 Task: Create a script that outputs dates and numbers formatted based on the current locale.
Action: Mouse pressed left at (320, 276)
Screenshot: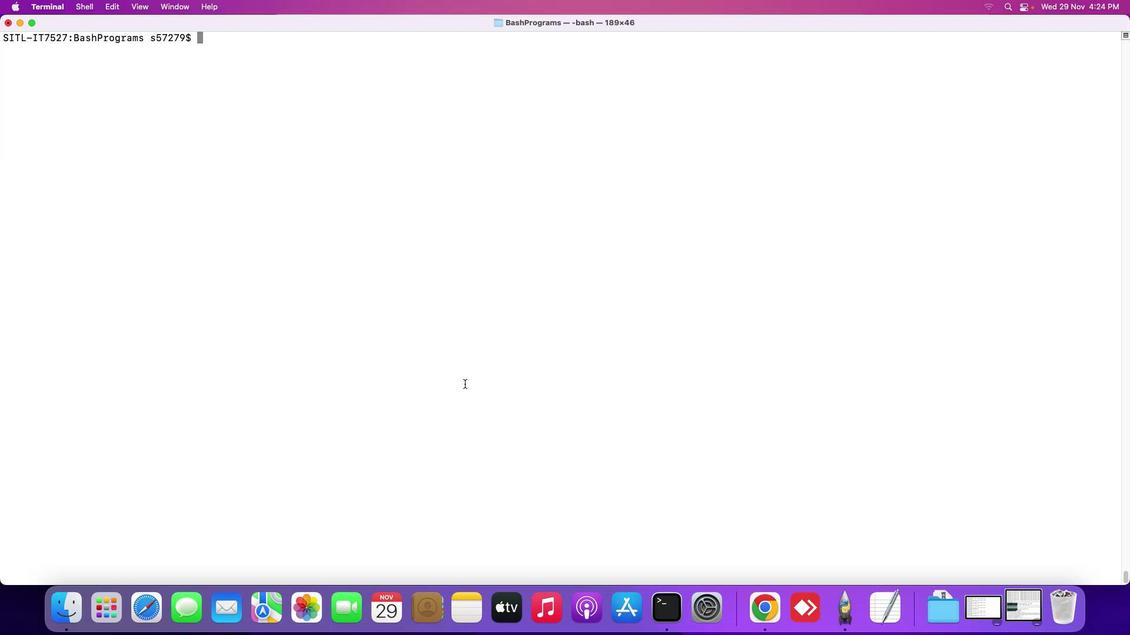 
Action: Key pressed 't''o''u''c''h'Key.spaceKey.shift_r'D''e''m''o'Key.shift_r'F''o''r''m''a''t''1''.''s''h'Key.enter'v''i'Key.spaceKey.shift_r'D''e''m''o'Key.shift_r'F''o''r''m''a''t''1''.''s''h'Key.enter'i'Key.shift_r'#'Key.spaceKey.shift_r'!'Key.backspaceKey.backspaceKey.shift_r'!''/''b''i''n''/''b''a''s''h'Key.enterKey.enterKey.shift_r'#'Key.spaceKey.shift_r'F''u''n''c''t''i''o''n'Key.space't''o'Key.space'f''o''r''m''a''t'Key.space'a''n''d'Key.space'p''r''i''n''t'Key.space'a'Key.space'd''a''t''e'Key.enter'p''r''i''n''t'Key.spaceKey.backspaceKey.shift_r'_''f''o''r''m''a''t''t''e''d'Key.shift_r'_''d''a''t''e'Key.shift_r'('')'Key.spaceKey.shift_r'{'Key.enterKey.tab'l''o''c''a''l'Key.space'd''a''t''e'Key.shift_r'_''f''o''r''m''a''t''='Key.shift_r'"''%''x'Key.spaceKey.shift_r'%''X'Key.spaceKey.shift_r'#'Key.spaceKey.shift_r'A''d''j''u''s''t'Key.space't''h''e'Key.space'f''o''r''m''a''t'Key.space'b''a''s''e''d'Key.space'o''n'Key.space'y''o''u''r'Key.space'p''r''e''f''e''r''e''n''c''e'Key.enterKey.tab'l''o''c''a''l'Key.space'f''o''r''m''a''t''t''e''d'Key.shift_r'_''d''a''t''e''='Key.shift_r'$'Key.shift_r'('Key.shift_r'L''C'Key.shift_r'_''T''I''M''E''='Key.shift_r'$''1'Key.space'd''a''t''e'Key.spaceKey.shift_r'+'Key.shift_r'"''$''d''a''t''e'Key.shift_r'_''f''o''r''m''a''t'Key.shift_r'"'Key.shift_r')'Key.enterKey.tab'e''c''h''o'Key.spaceKey.shift_r'"''F''o''r''m''a''t''t''e''d'Key.space'd''a''t''e'Key.space'f''o''r'Key.space'l''o''c''a''l''e'Key.spaceKey.shift_r'$''1'Key.shift_r':'Key.spaceKey.shift_r'$''f''o''r''m''a''t''t''e''d'Key.shift_r'_''d''a''t''e'Key.shift_r'"'Key.enterKey.shift_r'}'Key.enterKey.enterKey.shift_r'#'Key.spaceKey.shift_r'F''u''n''c''t''i''o''n'Key.space't''o'Key.space'f''o''r''m''a''t''e'Key.backspaceKey.space'a''n''d'Key.space'p''r''i''n''t'Key.space'a'Key.space'm'Key.backspace'n''u''m''b''e''r'Key.enter'p''r''i''n''t'Key.spaceKey.backspaceKey.shift_r'_''f''o''r''m''a''t''t''e''d'Key.shift_r'_''n''u''m''b''e''r'Key.shift_r'('')'Key.spaceKey.shift_r'{'Key.enterKey.tab'l''o''c''a''l'Key.space'n''u''m''b''e''r''=''1''2''3''4''5''6''7''.''8''9'Key.spaceKey.shift_r'#'Key.spaceKey.shift_r'R''e''p''l''a''c''e'Key.space'w''i''t''h'Key.space'y''o''u''r'Key.space'd''e''s''i''r''e''d'Key.space'n''u''m''b''e''r'Key.enterKey.tab'l''o''c''a''l'Key.space'f''o''r''m''a''t''t''e''d'Key.shift_r'_''n''u''m''b''e''r''='Key.shift_r'$'Key.shift_r'(''L''C'Key.shift_r'_''N'Key.shift_r'U''M''E''R''I''C''='Key.shift_r'$''1'Key.space'p''r''u''b'Key.backspaceKey.backspace'i''n''t''f'Key.spaceKey.shift_r'"''%'"'"'.''2''f''\\''n'Key.shift_r'"'Key.spaceKey.shift_r'$''n''u''m''b''e''r'Key.shift_r')'Key.enterKey.tab'e''c''h''o'Key.spaceKey.shift_r'"''F''o''r''m''a''t''t''e''d'Key.space'n''u''m''b''e''r'Key.space'f''o''r'Key.space'l''o''c''a''l''e'Key.spaceKey.shift_r'$''1'Key.shift_r':'Key.spaceKey.shift_r'$''f''o''r''m''a''t''t''e''d'Key.shift_r'_''n''u''m''b''e''r'Key.shift_r'"'Key.enterKey.shift_r'}'Key.enterKey.enterKey.shift_r'#'Key.spaceKey.shift_r'G''e''t'Key.space't''h''e'Key.space'l''i''s''t'Key.space'o''f'Key.space'a''v''i''a''b''l''e'Key.backspaceKey.backspaceKey.backspaceKey.backspaceKey.backspace'a''i''l''a''b''l''e'Key.space'l''o''c''a''l''e''s'Key.enter';''p'Key.backspaceKey.backspace'l''o''c''a''l''e''s''='Key.shift_r'$'Key.shift_r'(''l''o''c''a''l''e'Key.shift_rKey.space'-''a'Key.shift_r')'Key.enterKey.enterKey.shift_r'#'Key.spaceKey.shift_r'L''o''o''p'Key.space't''h''r''o''u''g''h'Key.space'e''a''c''h'Key.space'l''o''c''a''l'Key.space'a''n''d'Key.space'p''r''i''n''t'Key.space'f''o''r''m''a''t''t''e''d'Key.space'd''a''t''e'Key.space'a''n''d'Key.space'n''u''m''b''e''r'Key.enter'f''o''r'Key.space'l''o''c'Key.space'i''n'Key.spaceKey.shift_r'$''l''o''c''a''l''e''s'';'Key.space'd''o'Key.enterKey.tab'p''r''i''n''t'Key.shift_r'_''f''o''r''m''a''t''t''e''d'Key.shift_r'_''d''a''t''e'Key.spaceKey.shift_r'$''l''o''c'Key.enterKey.tab'p''r''i''n''t'Key.shift_r'_''p'Key.backspace'f''o''r''m''a''t''t''e''d'Key.shift_r'_''n''u''m''b''e''r'Key.spaceKey.shift_r'$''l''o''c'Key.enterKey.tab'e''c''h''o'Key.spaceKey.shift_r'"''-''-''-''-''-''-''-''-''-''-''-''-''-''-''-''-''-''-''-''-''-''-''-''-''-''-''-''-''-''-''-''-''-''-''-'Key.shift_r'"'Key.enter'd''o''n''e'Key.enterKey.enterKey.escKey.shift_r':''w''q'Key.shift_r'!'Key.enter'.''/'Key.shift_r'D''e''m''o'Key.shift_r'F''o''r''m''a''t''1''.''s''h'Key.enter'c''h''m''o''d'Key.space'7''7''7'Key.spaceKey.shift_r'D''e''m''o'Key.shift_r'F''o''r''m''a''t''1''.''s''h'Key.enter'.''/'Key.shift_r'D''e''m''o'Key.shift_r'F''o''r''m''a''t''1''.''s''h'Key.enterKey.upKey.upKey.upKey.upKey.enterKey.downKey.downKey.downKey.downKey.downKey.downKey.downKey.downKey.downKey.downKey.downKey.downKey.downKey.downKey.downKey.downKey.downKey.downKey.downKey.downKey.downKey.downKey.downKey.rightKey.rightKey.rightKey.rightKey.rightKey.rightKey.rightKey.rightKey.rightKey.rightKey.rightKey.rightKey.rightKey.rightKey.rightKey.rightKey.rightKey.rightKey.rightKey.rightKey.rightKey.rightKey.rightKey.rightKey.rightKey.rightKey.rightKey.rightKey.rightKey.rightKey.rightKey.rightKey.rightKey.rightKey.rightKey.rightKey.rightKey.rightKey.rightKey.rightKey.rightKey.rightKey.backspaceKey.backspace'i'Key.rightKey.rightKey.backspaceKey.backspaceKey.backspaceKey.backspaceKey.backspaceKey.backspaceKey.backspaceKey.backspaceKey.up
Screenshot: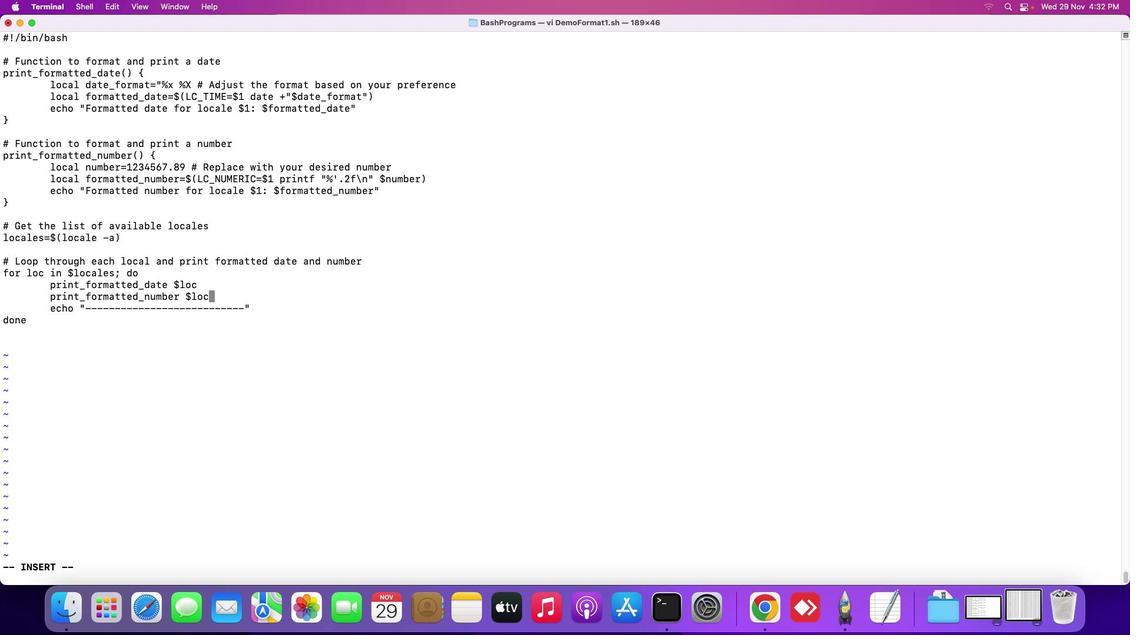 
Action: Mouse moved to (144, 213)
Screenshot: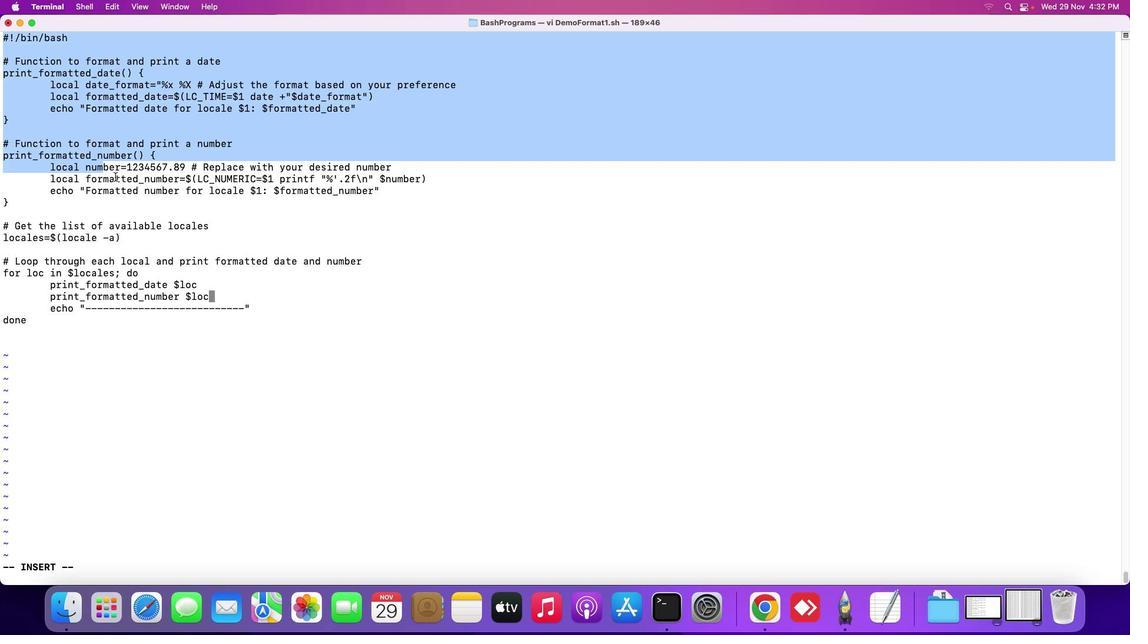 
Action: Mouse pressed left at (144, 213)
Screenshot: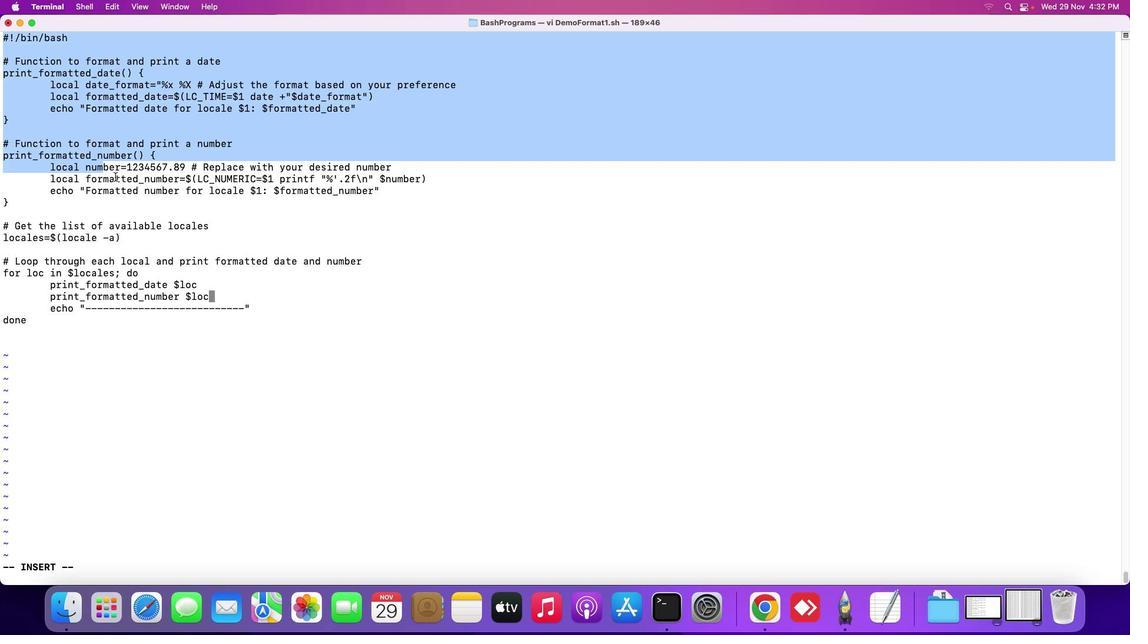 
Action: Mouse moved to (219, 266)
Screenshot: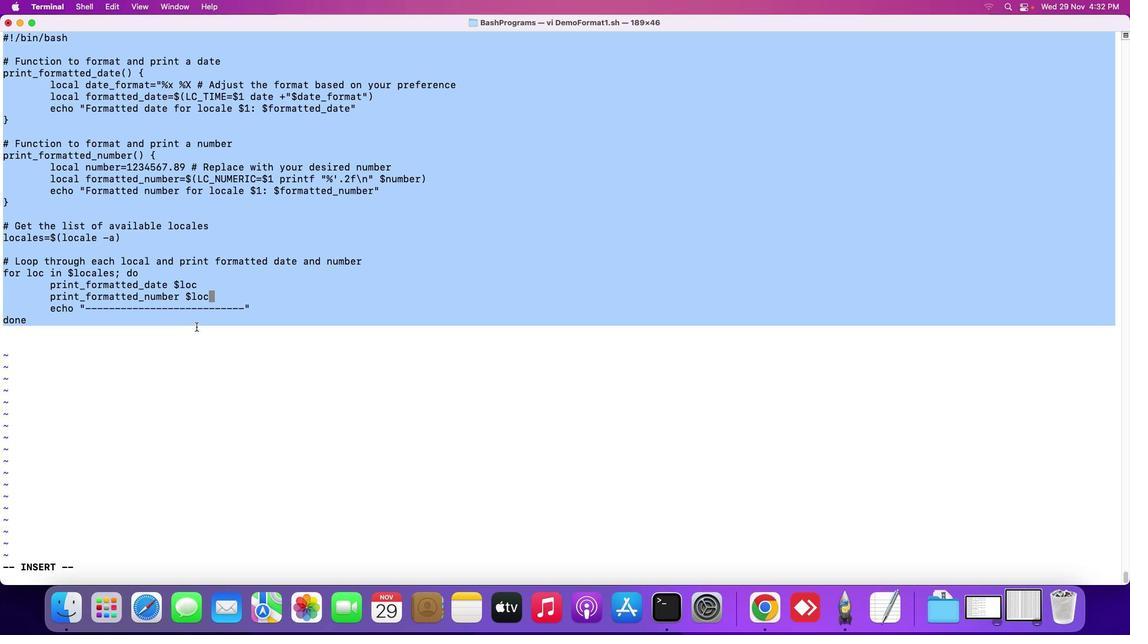 
Action: Key pressed Key.cmd
Screenshot: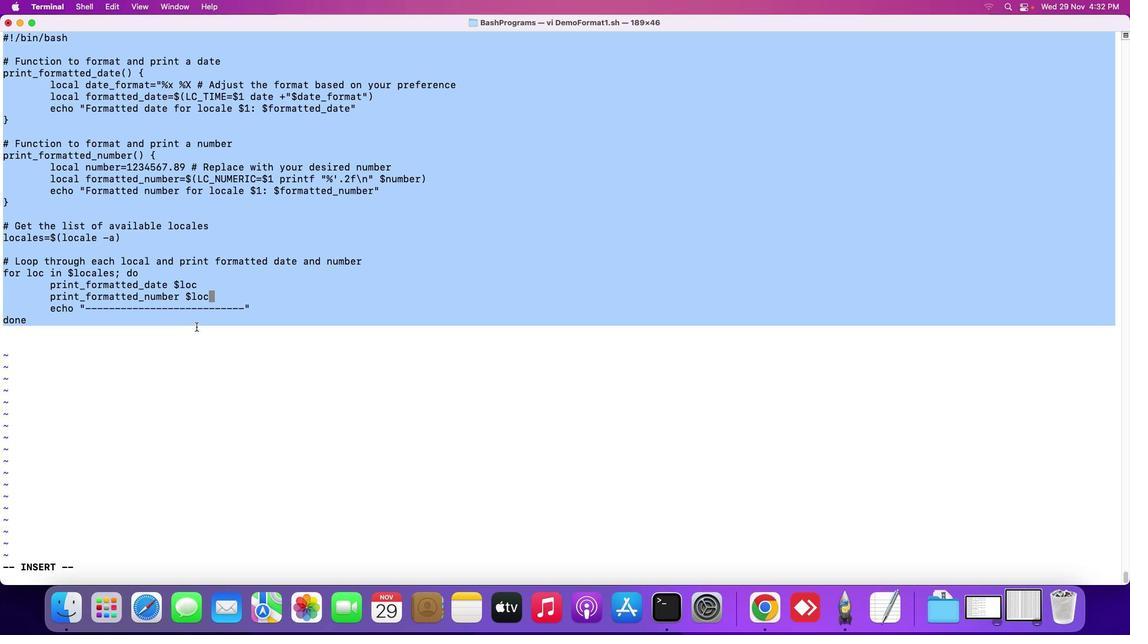 
Action: Mouse moved to (219, 266)
Screenshot: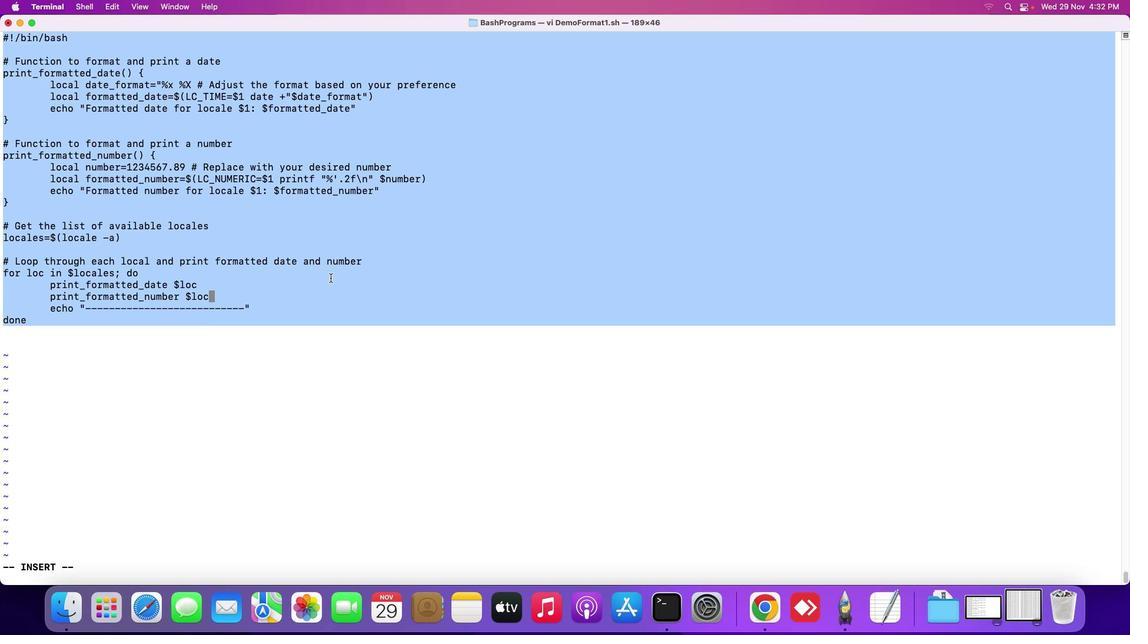 
Action: Key pressed 'c'
Screenshot: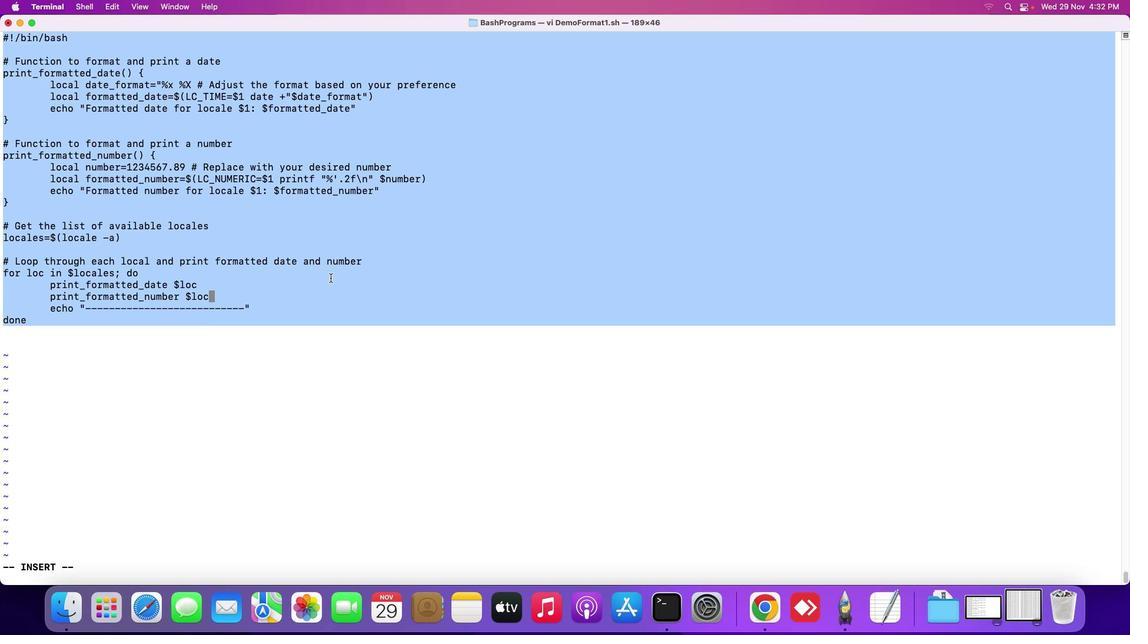 
Action: Mouse moved to (274, 257)
Screenshot: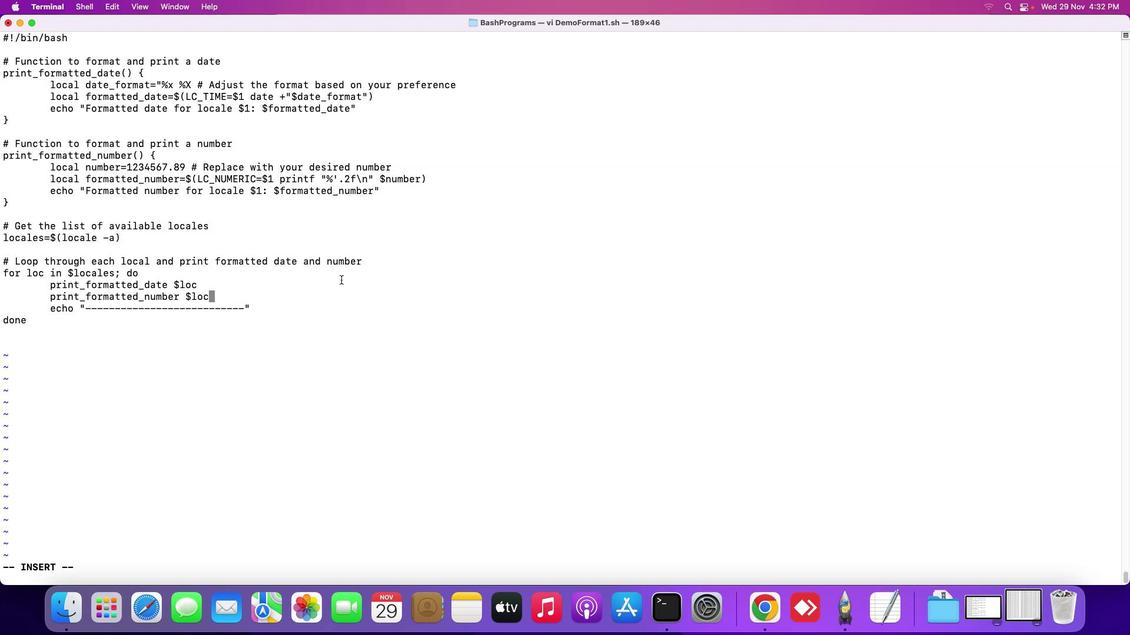 
Action: Mouse pressed left at (274, 257)
Screenshot: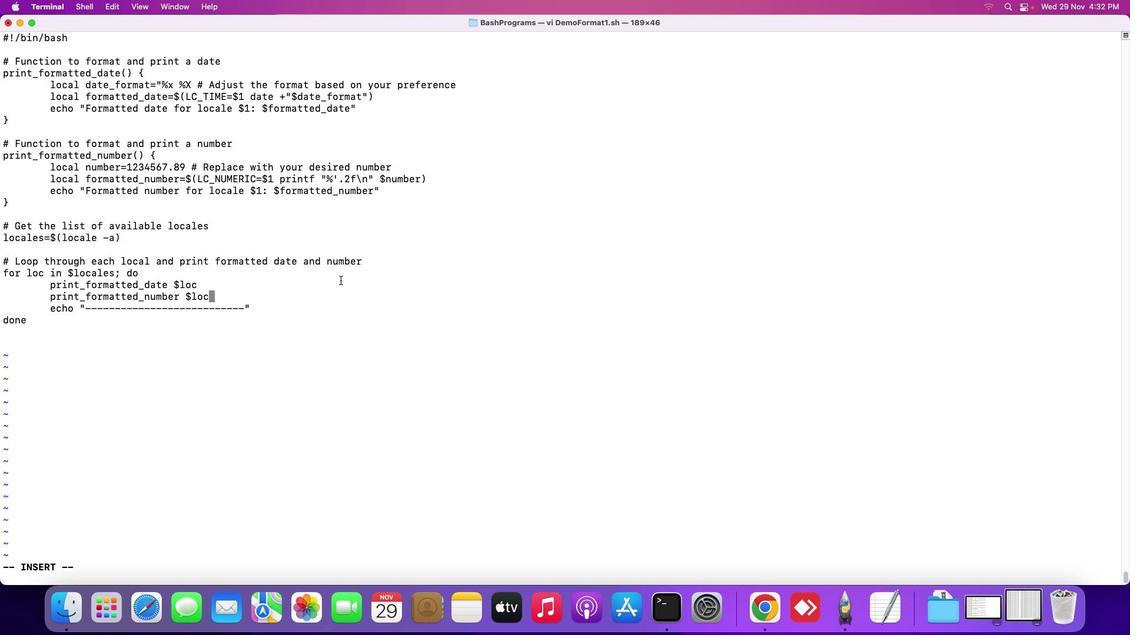
Action: Mouse moved to (70, 215)
Screenshot: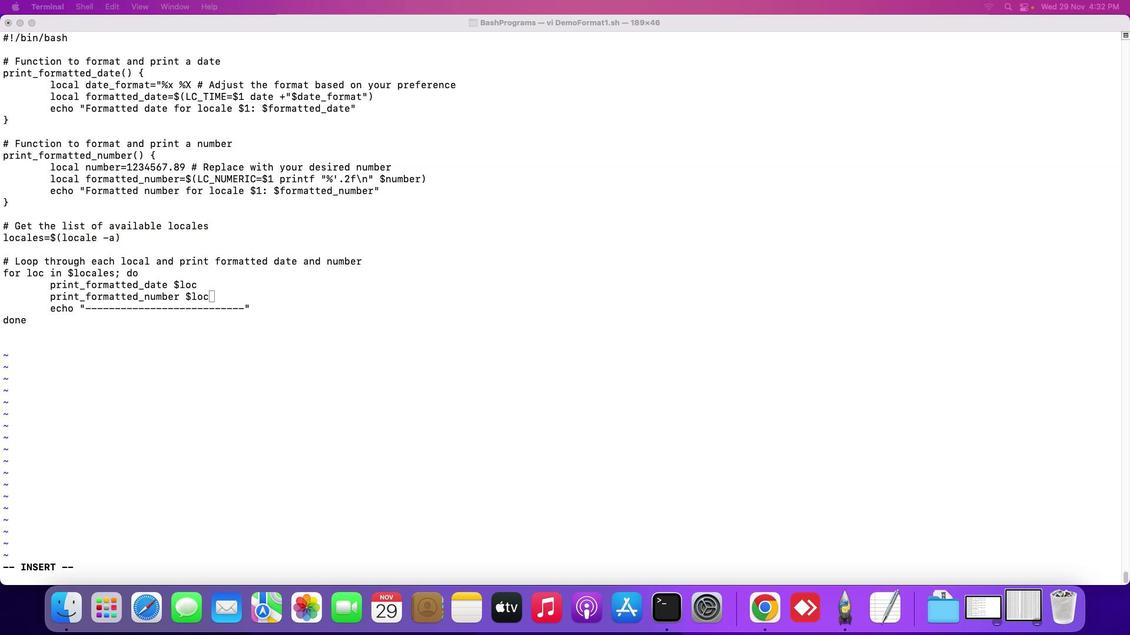
Action: Mouse pressed left at (70, 215)
Screenshot: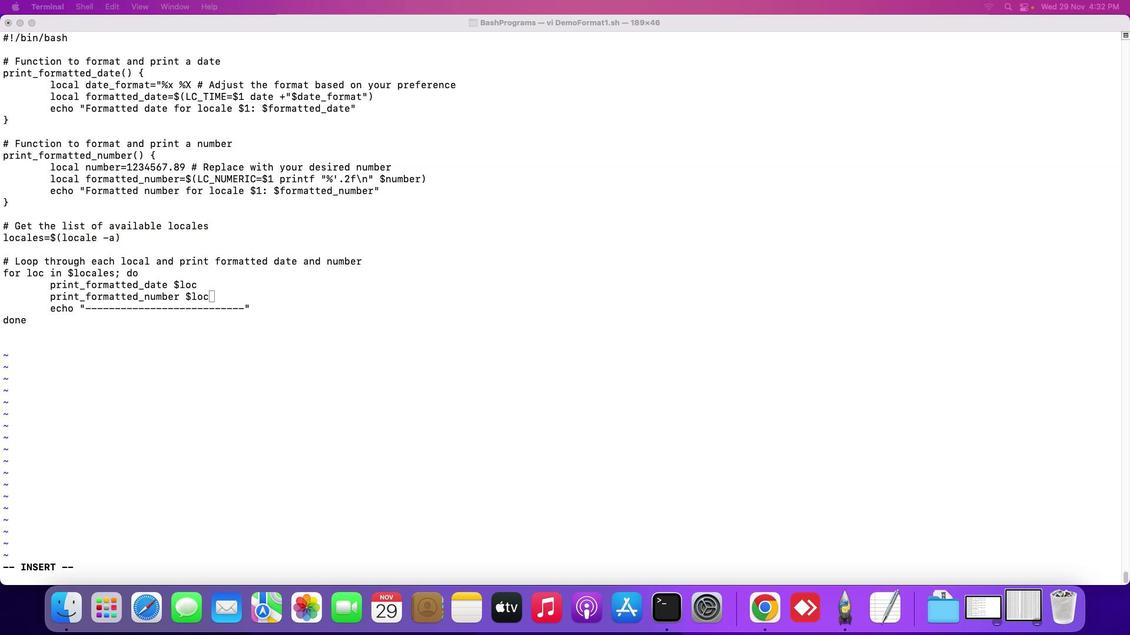 
Action: Mouse moved to (305, 245)
Screenshot: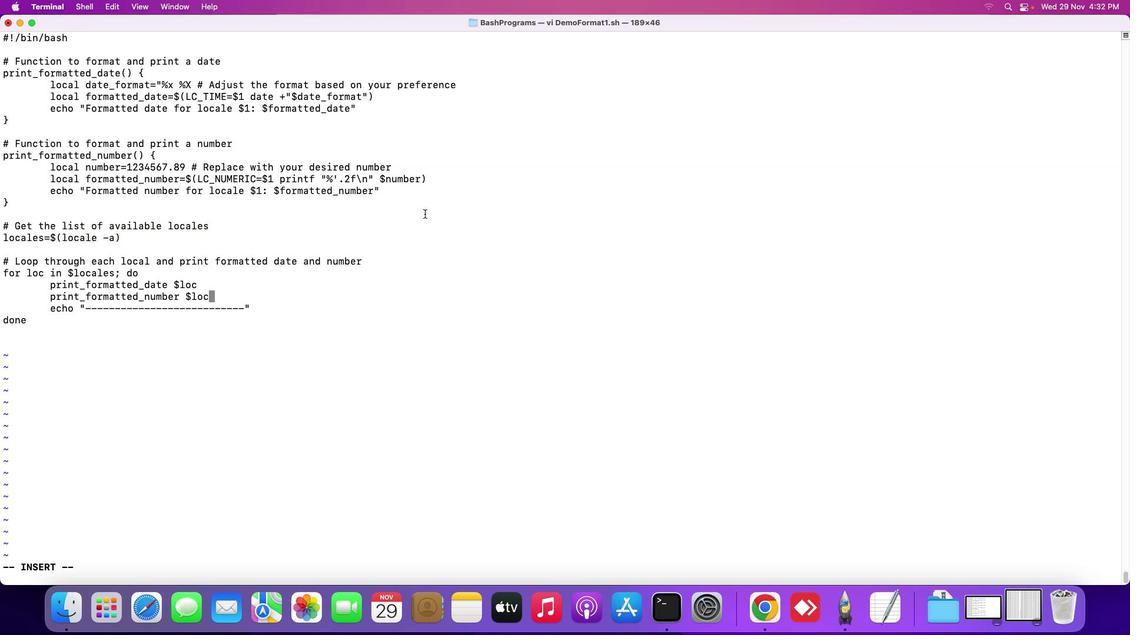 
Action: Mouse pressed left at (305, 245)
Screenshot: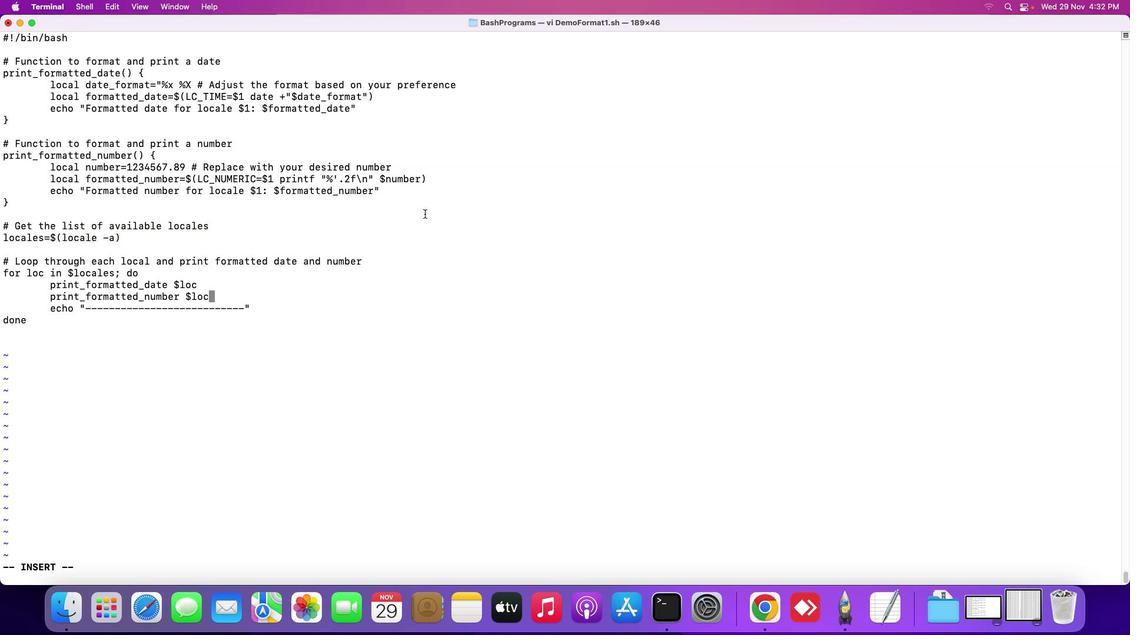 
Action: Mouse moved to (81, 317)
Screenshot: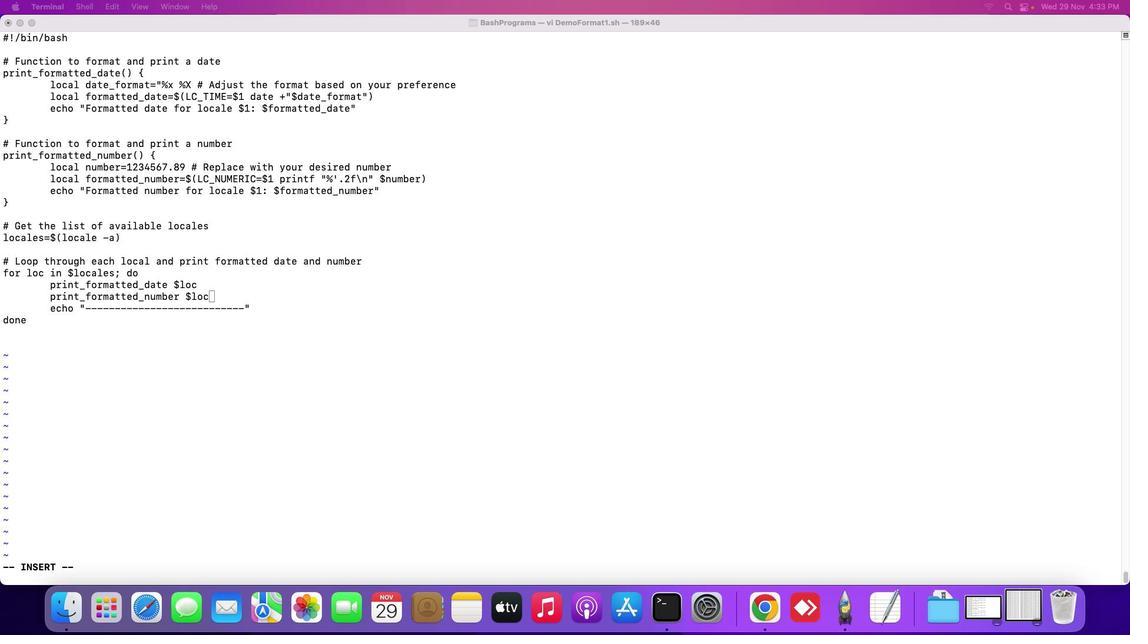 
Action: Mouse pressed left at (81, 317)
Screenshot: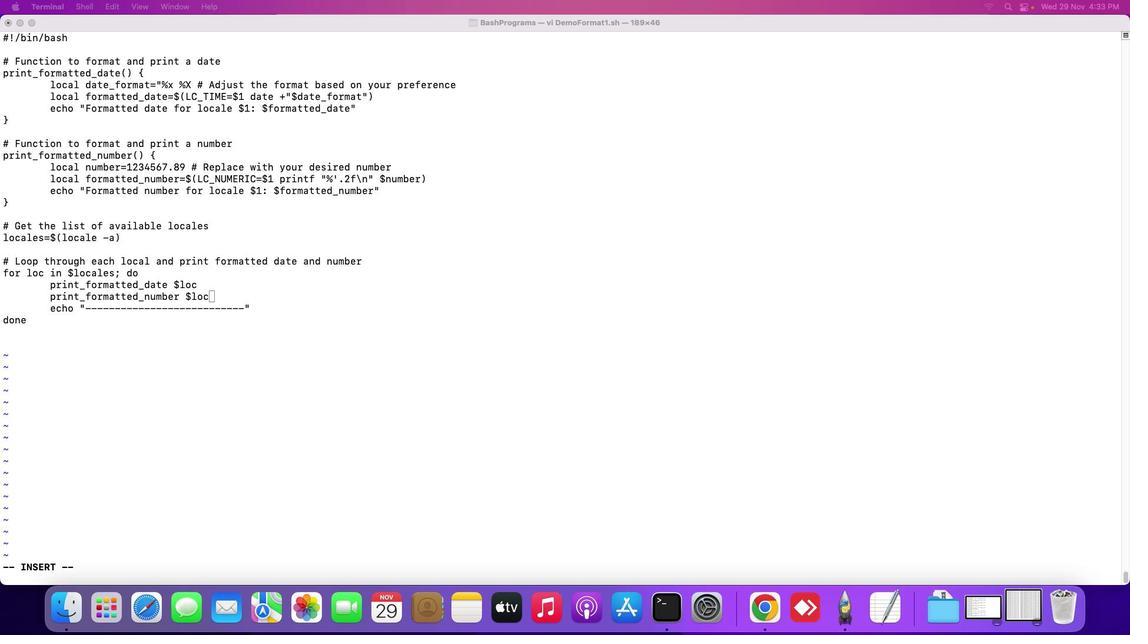 
Action: Mouse moved to (81, 317)
Screenshot: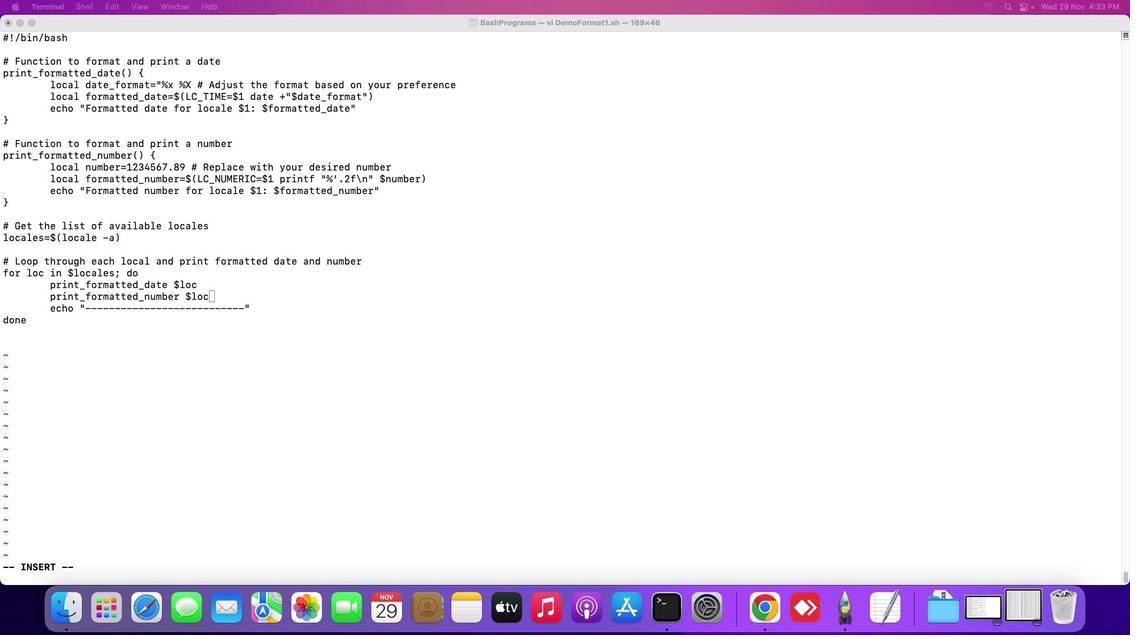 
Action: Key pressed Key.cmd'v''w''h''e''r''e'Key.space'i''s'Key.space'e''r''r''o''r'Key.enter
Screenshot: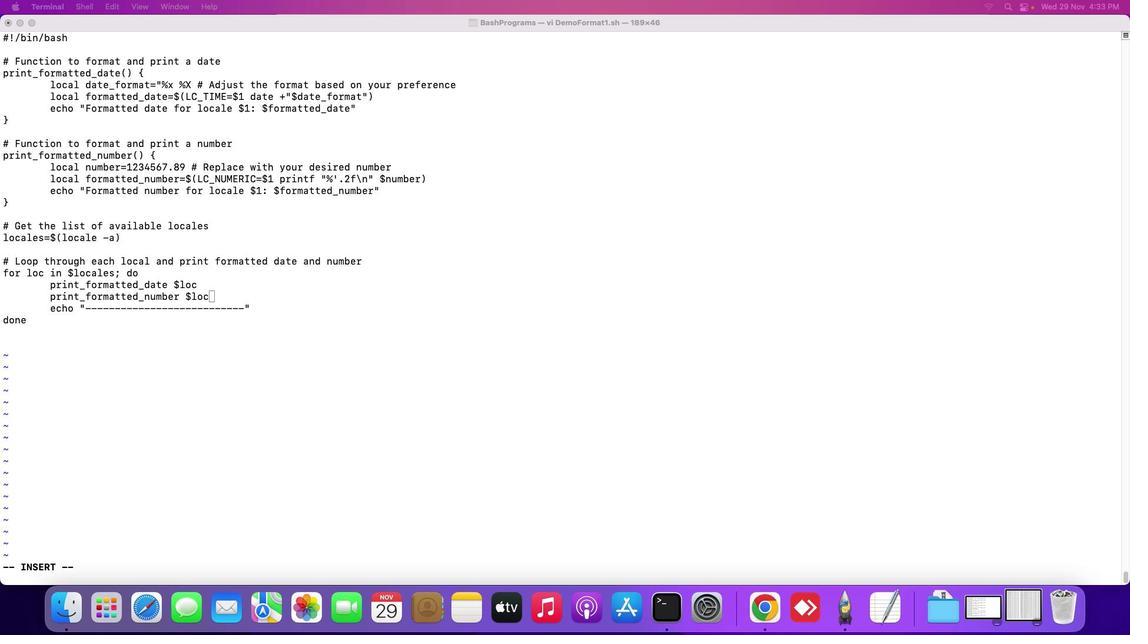 
Action: Mouse moved to (283, 250)
Screenshot: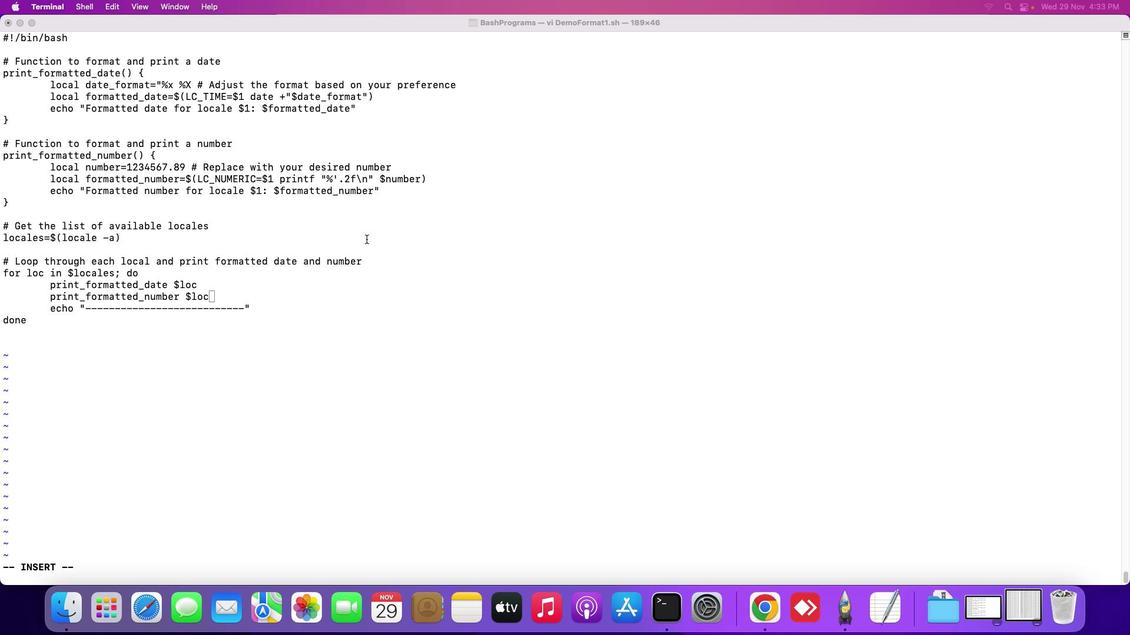 
Action: Mouse pressed left at (283, 250)
Screenshot: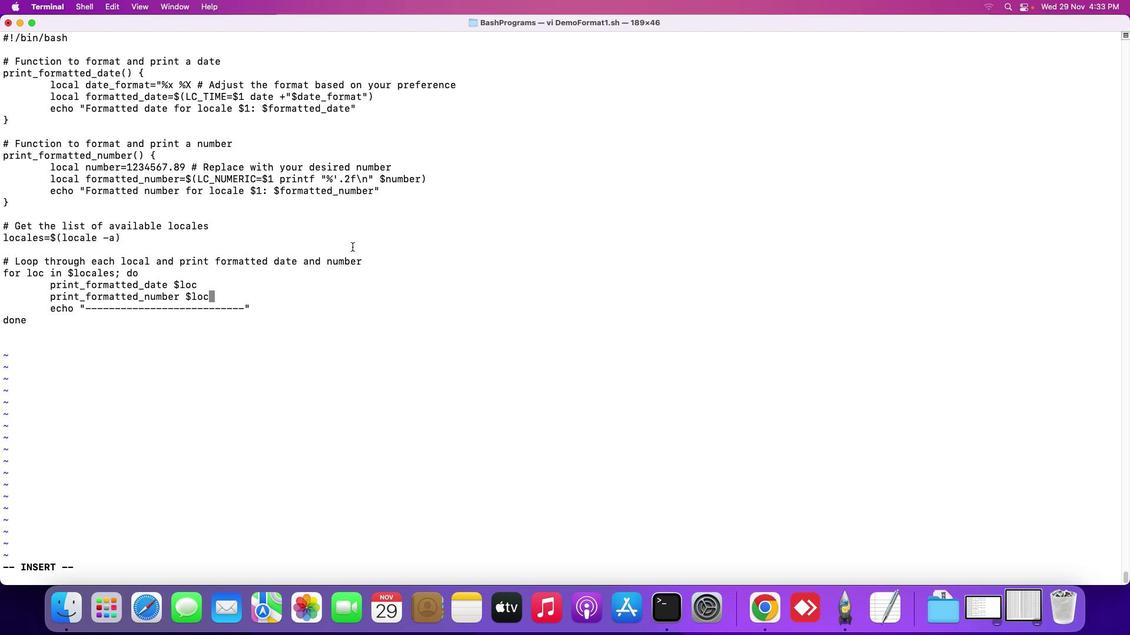 
Action: Mouse moved to (190, 256)
Screenshot: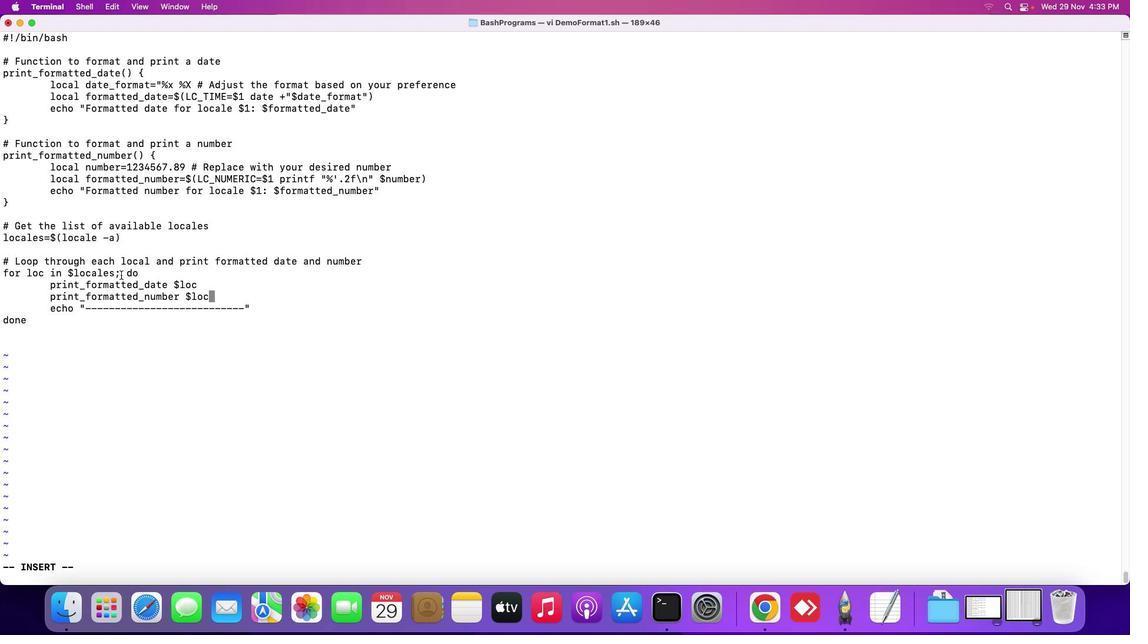 
Action: Mouse scrolled (190, 256) with delta (144, 206)
Screenshot: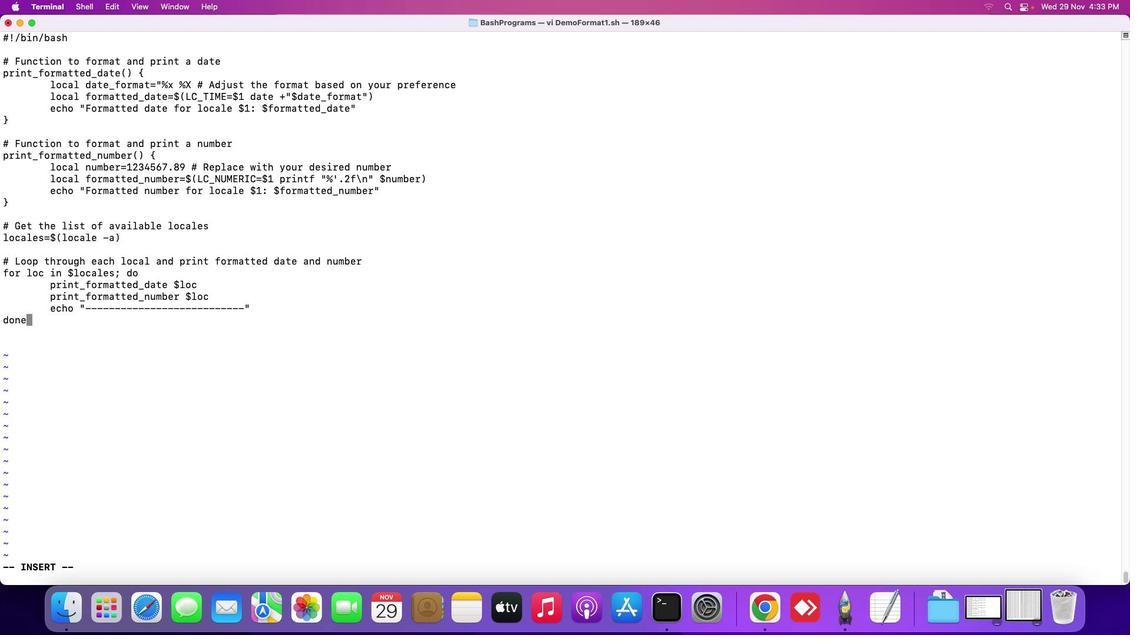 
Action: Mouse moved to (190, 256)
Screenshot: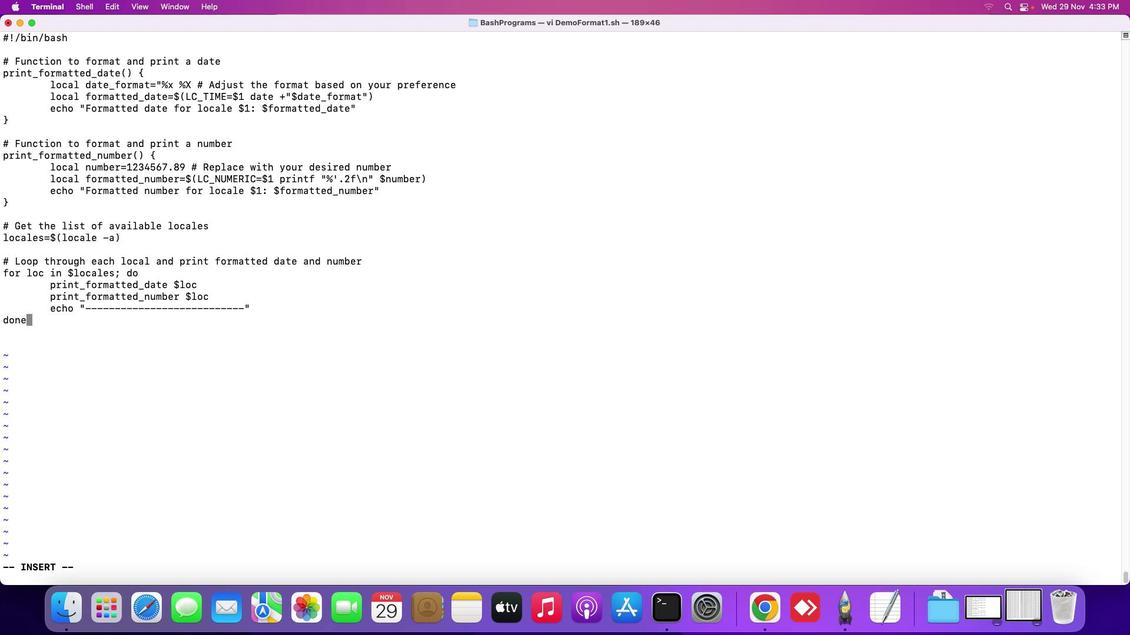 
Action: Mouse scrolled (190, 256) with delta (144, 206)
Screenshot: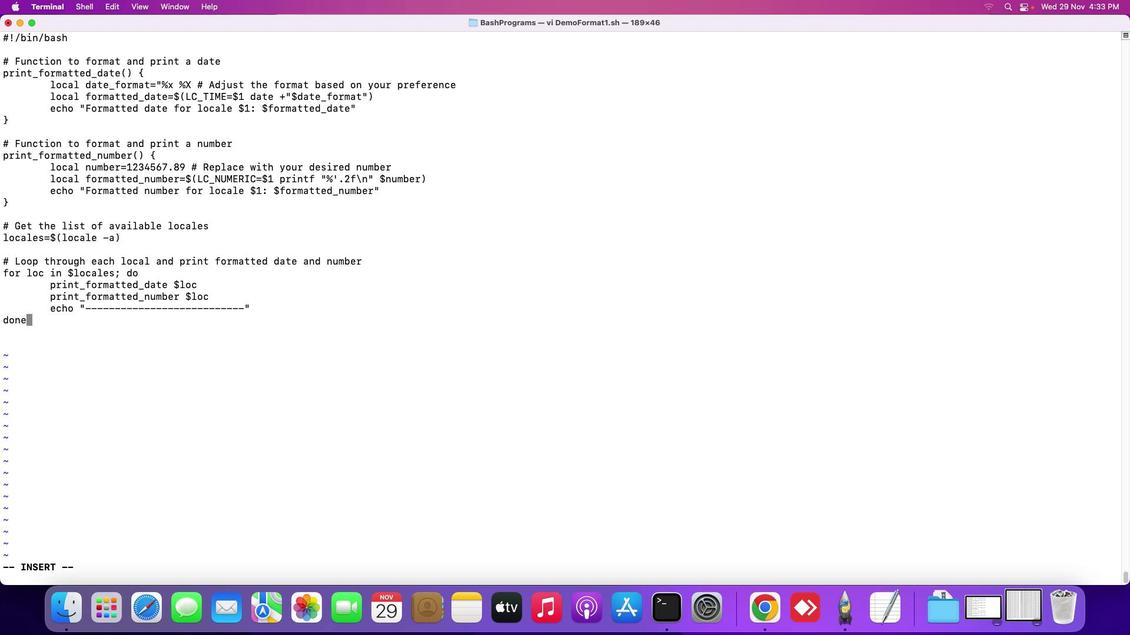 
Action: Mouse scrolled (190, 256) with delta (144, 206)
Screenshot: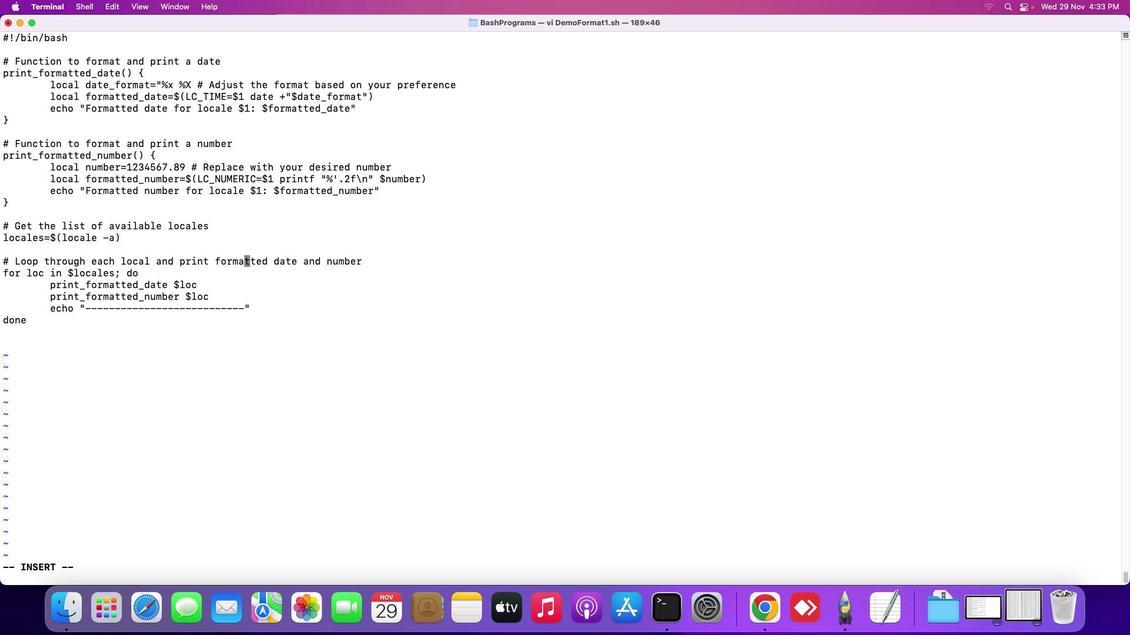
Action: Mouse scrolled (190, 256) with delta (144, 206)
Screenshot: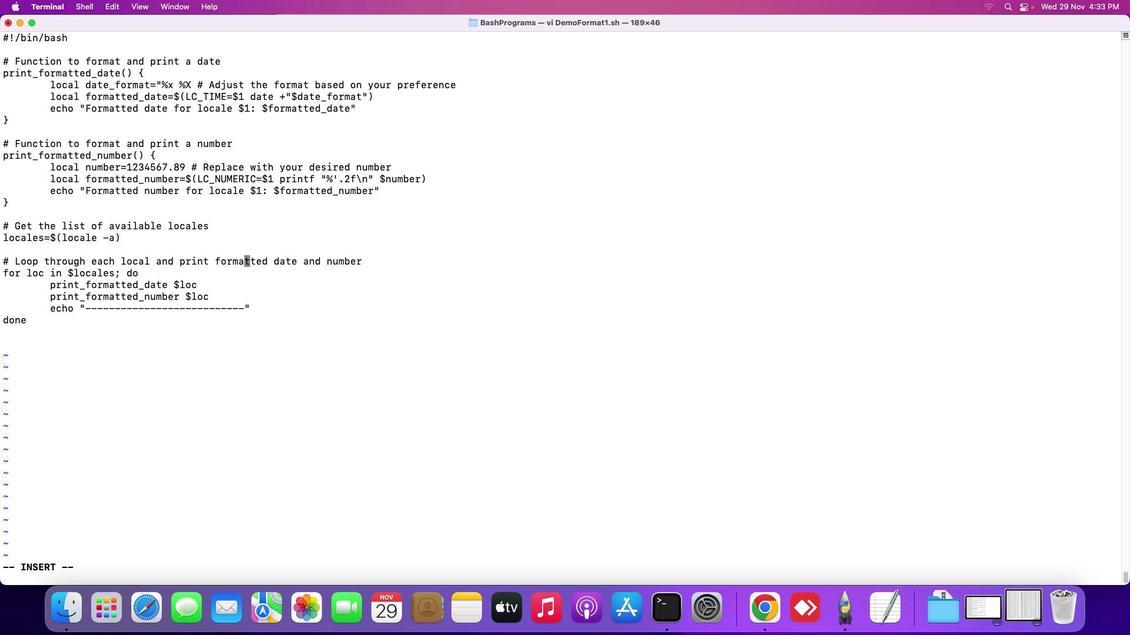 
Action: Mouse scrolled (190, 256) with delta (144, 206)
Screenshot: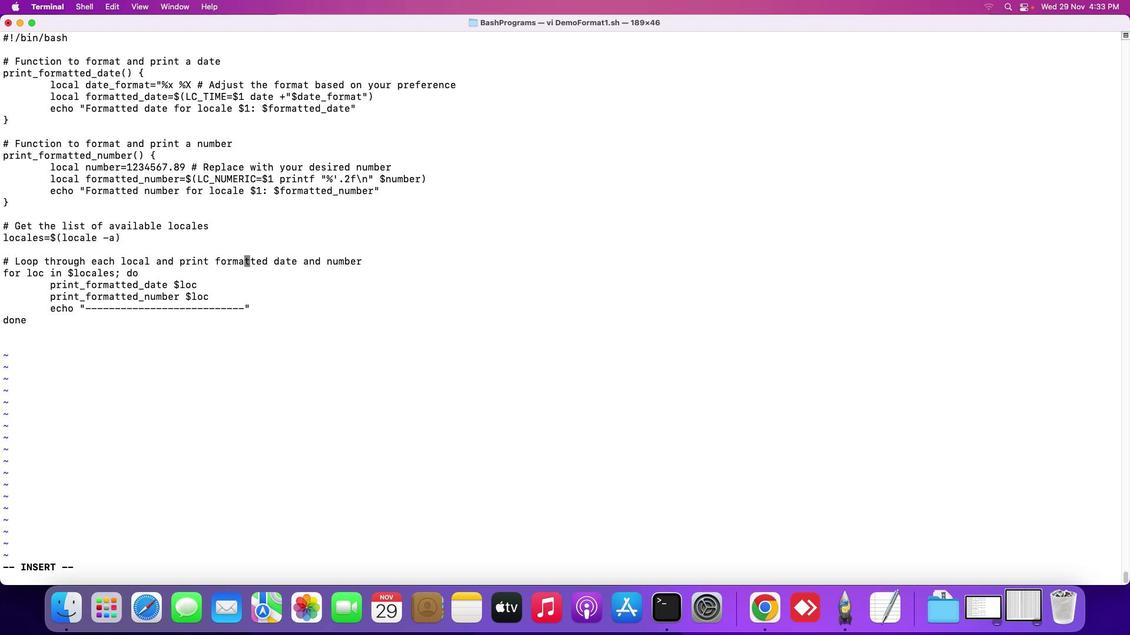 
Action: Mouse moved to (216, 221)
Screenshot: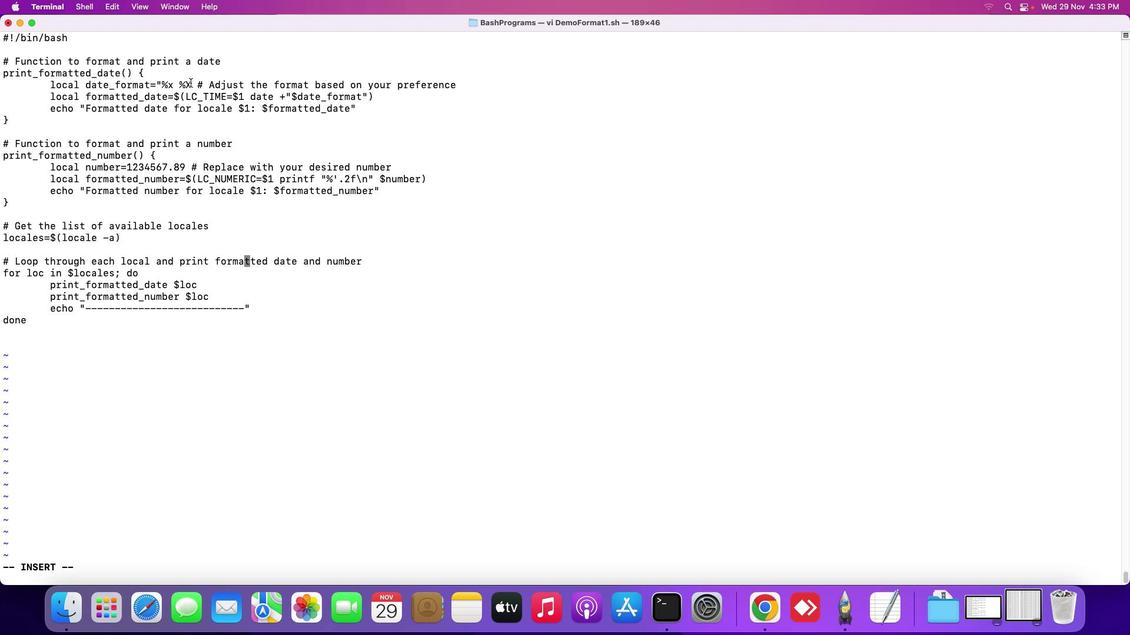 
Action: Mouse pressed left at (216, 221)
Screenshot: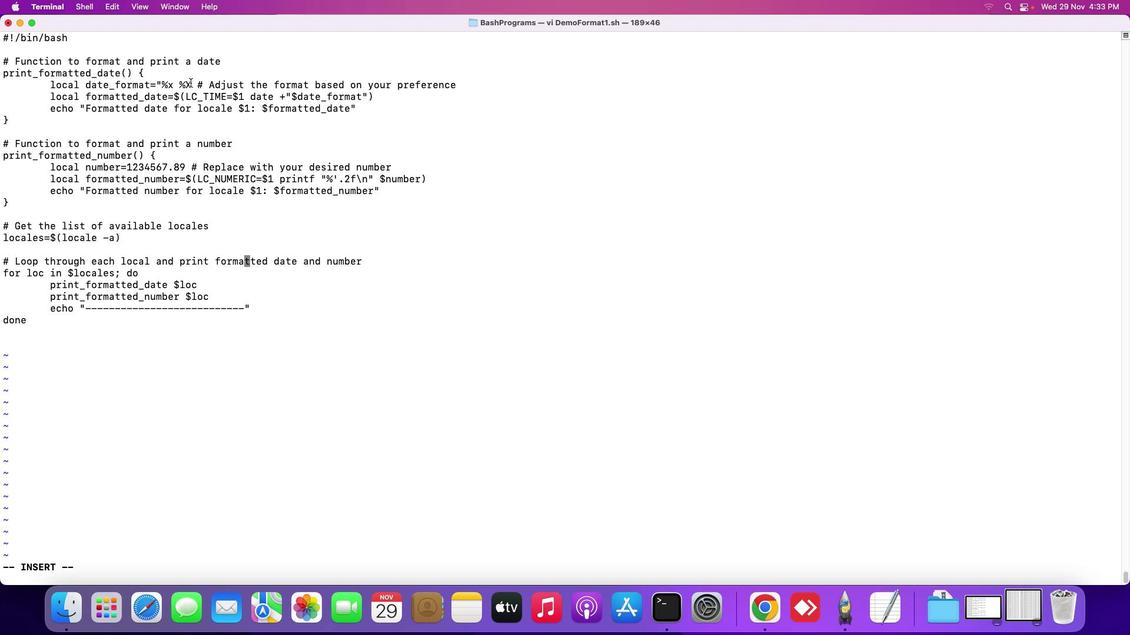 
Action: Mouse moved to (217, 221)
Screenshot: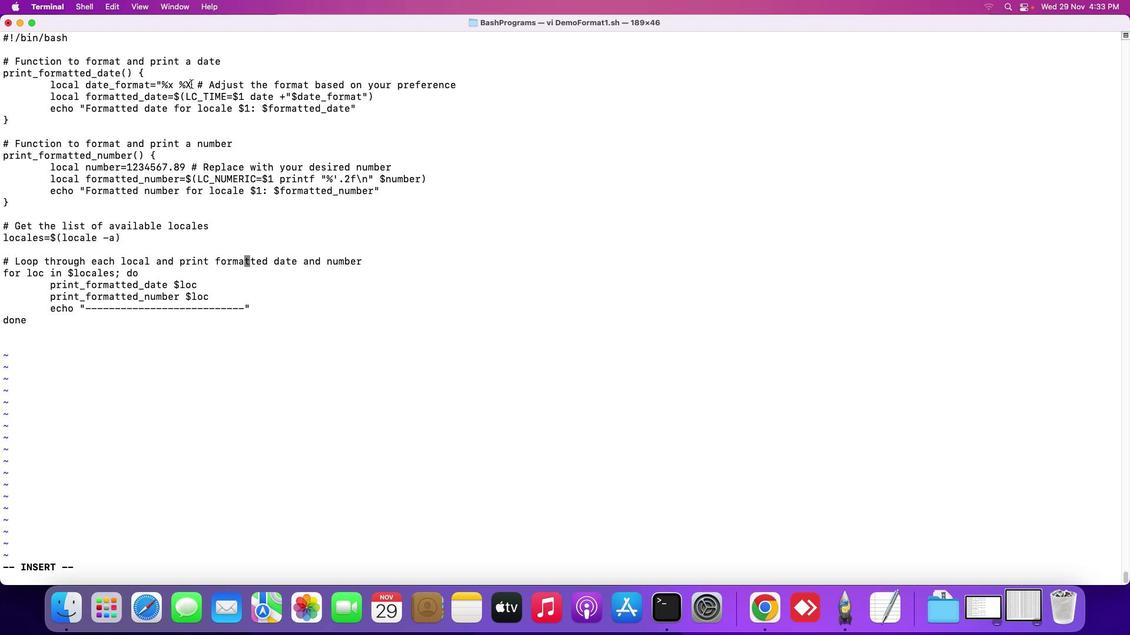 
Action: Key pressed Key.upKey.upKey.upKey.upKey.upKey.upKey.upKey.upKey.upKey.upKey.upKey.upKey.downKey.upKey.upKey.upKey.upKey.leftKey.leftKey.leftKey.leftKey.leftKey.leftKey.leftKey.leftKey.leftKey.shift_r'"'
Screenshot: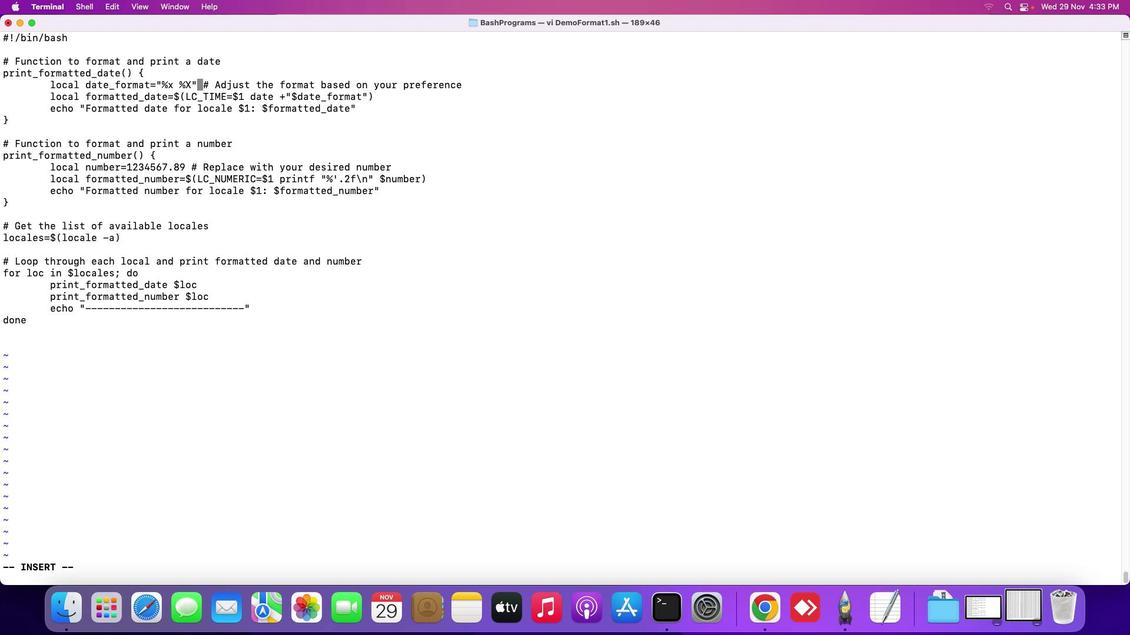 
Action: Mouse moved to (52, 255)
Screenshot: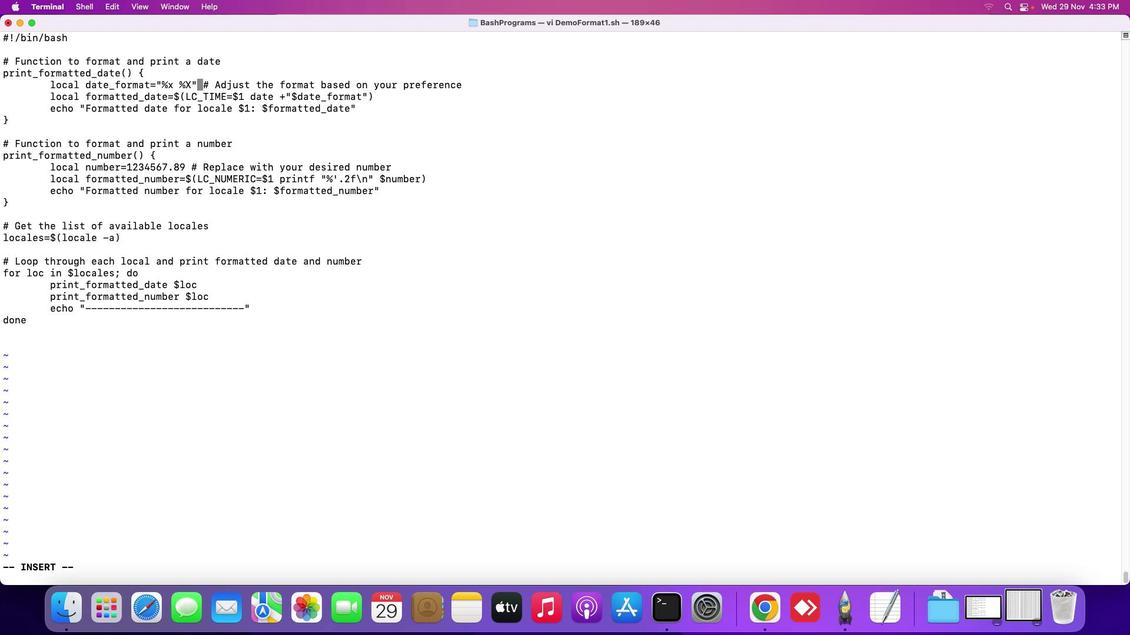 
Action: Mouse scrolled (52, 255) with delta (144, 206)
Screenshot: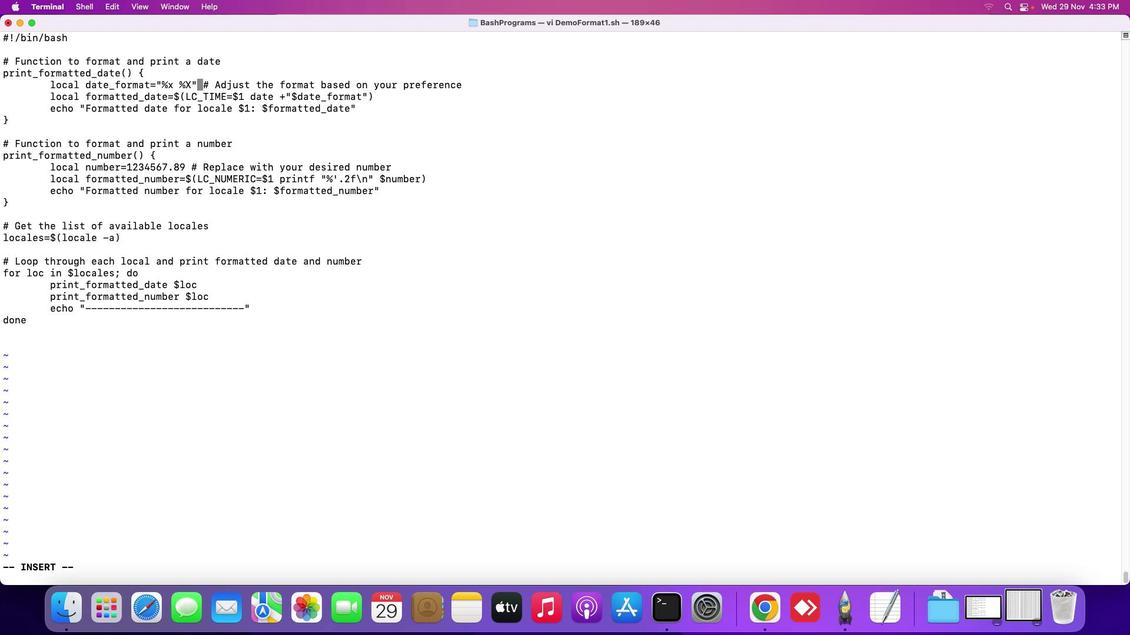 
Action: Mouse moved to (52, 255)
Screenshot: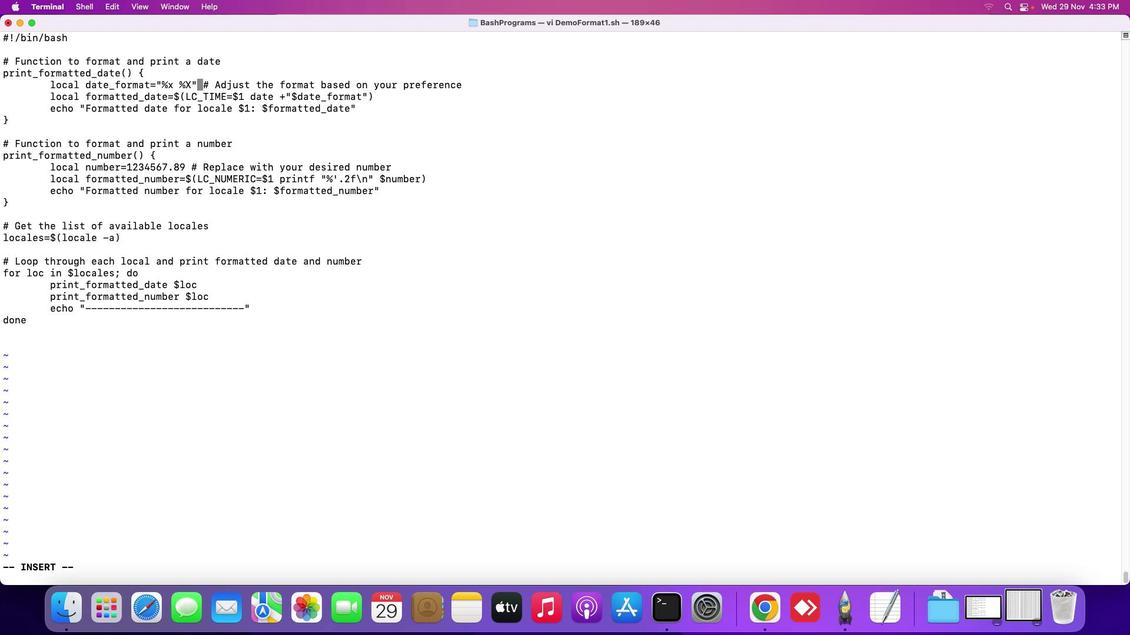 
Action: Mouse scrolled (52, 255) with delta (144, 206)
Screenshot: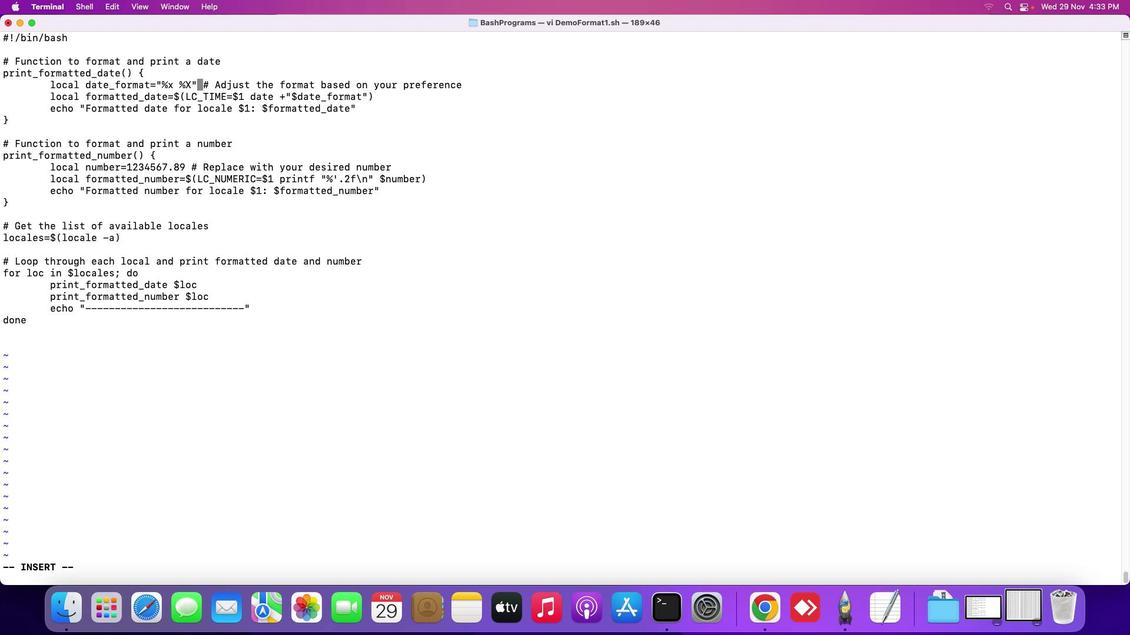 
Action: Mouse scrolled (52, 255) with delta (144, 206)
Screenshot: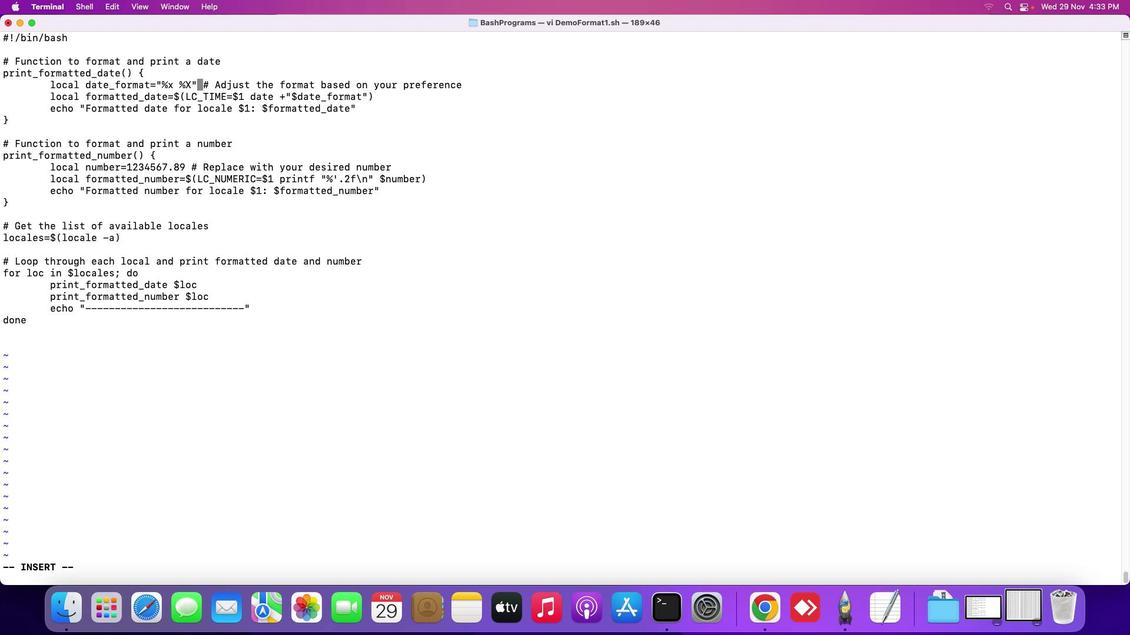 
Action: Mouse scrolled (52, 255) with delta (144, 206)
Screenshot: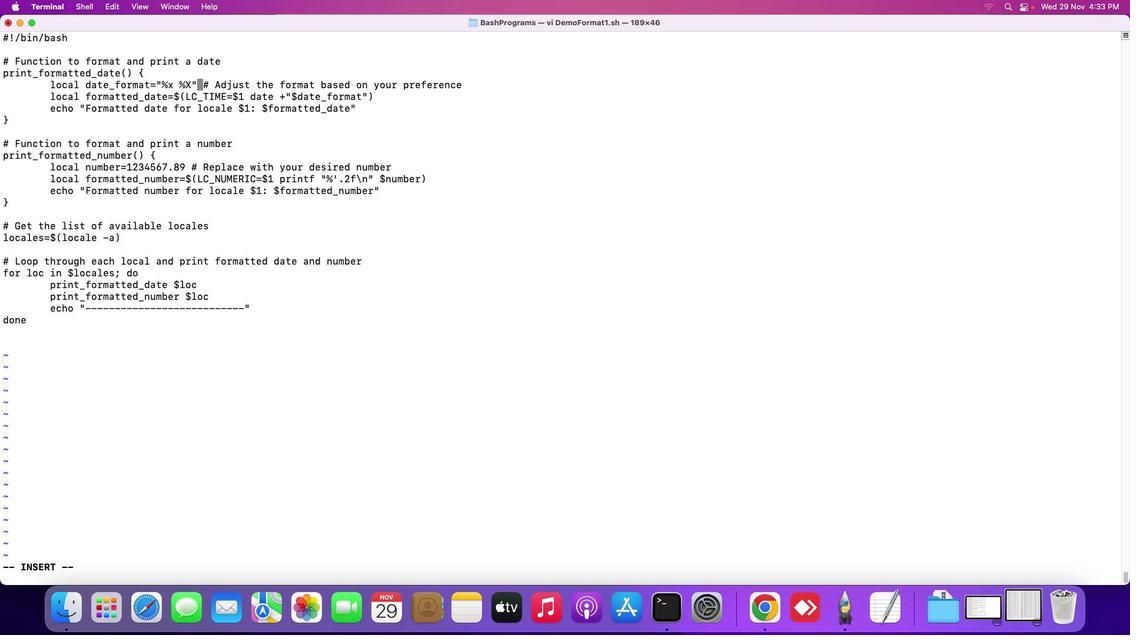 
Action: Mouse scrolled (52, 255) with delta (144, 206)
Screenshot: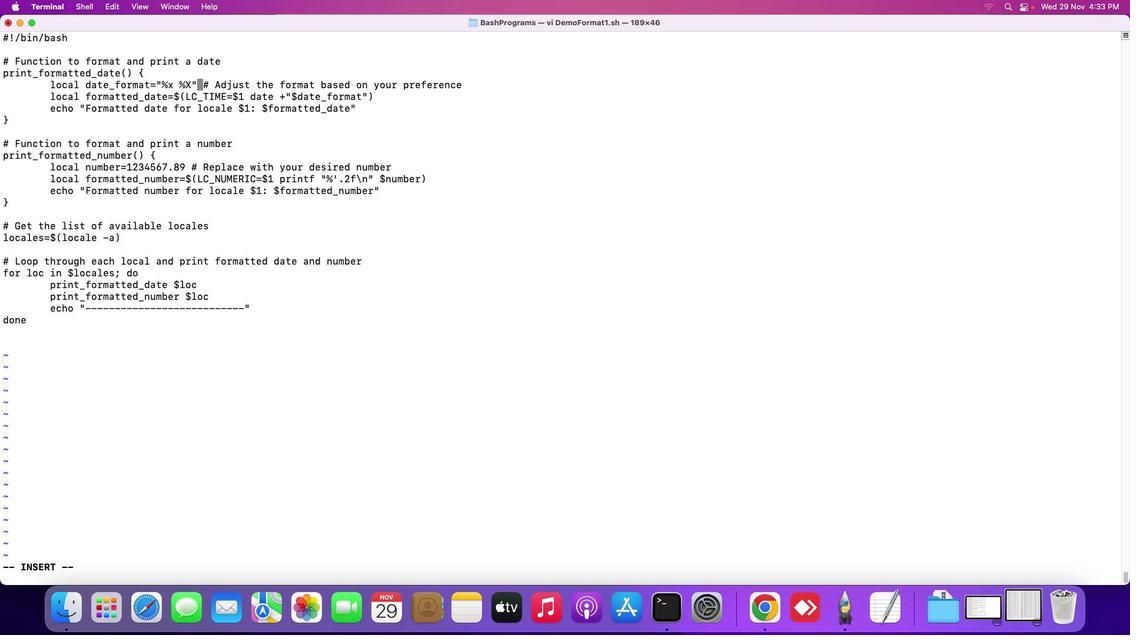 
Action: Mouse scrolled (52, 255) with delta (144, 206)
Screenshot: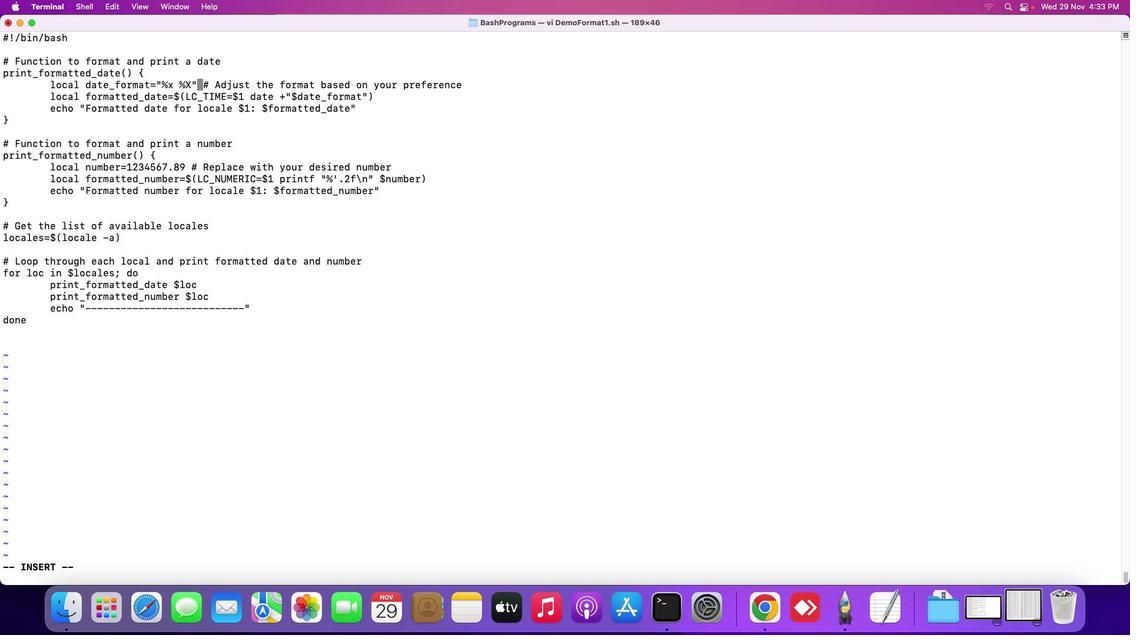 
Action: Mouse moved to (52, 255)
Screenshot: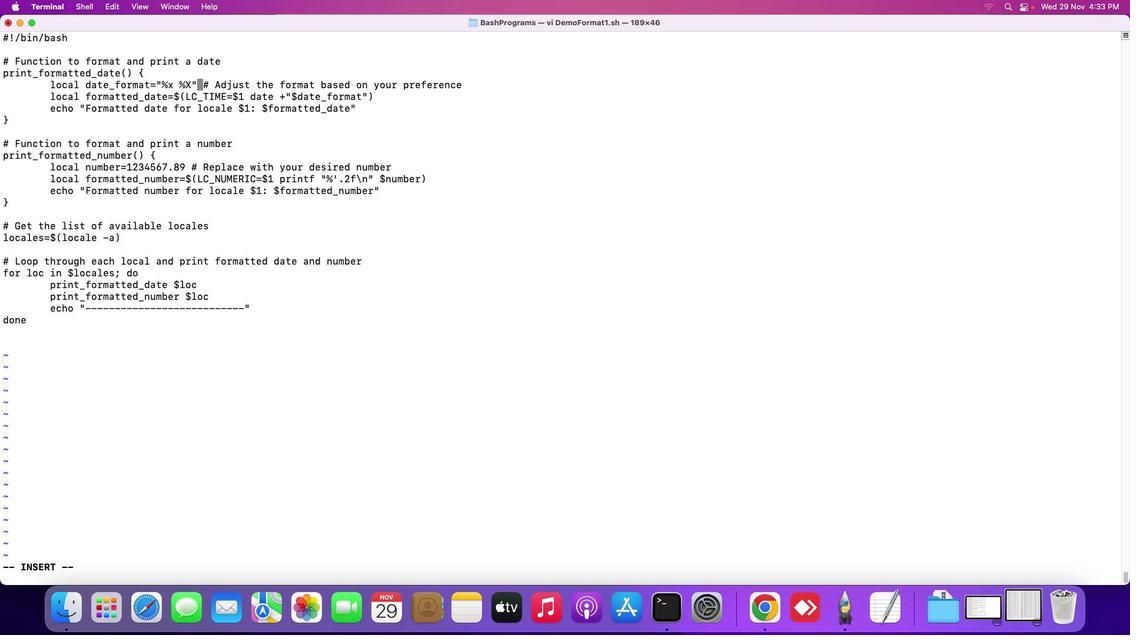 
Action: Mouse scrolled (52, 255) with delta (144, 206)
Screenshot: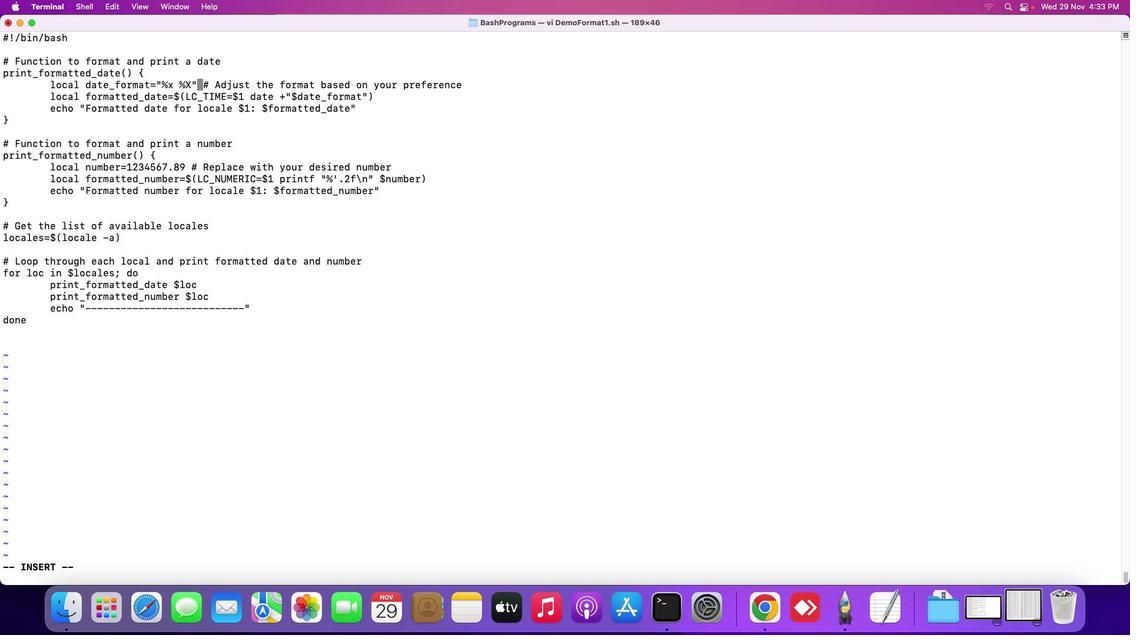 
Action: Mouse scrolled (52, 255) with delta (144, 206)
Screenshot: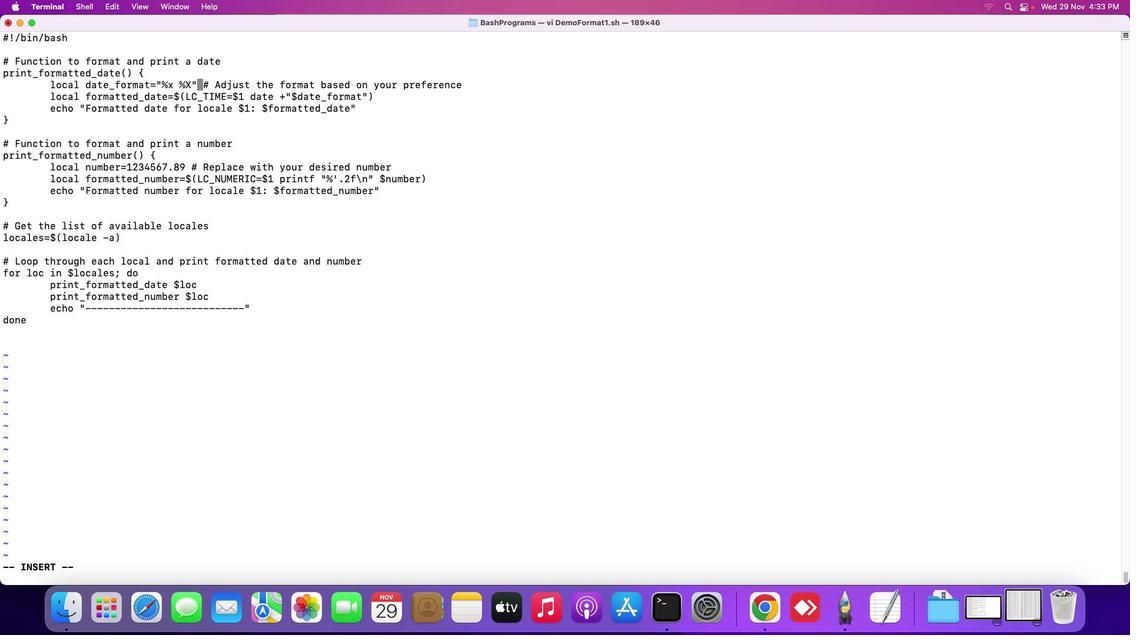 
Action: Mouse scrolled (52, 255) with delta (144, 206)
Screenshot: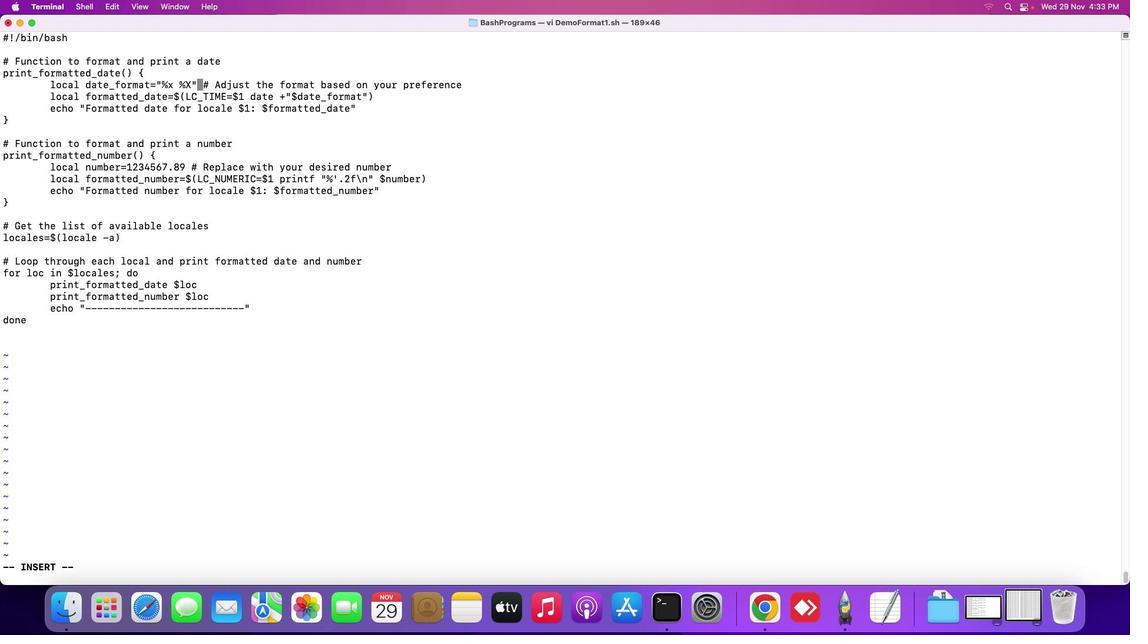 
Action: Mouse scrolled (52, 255) with delta (144, 206)
Screenshot: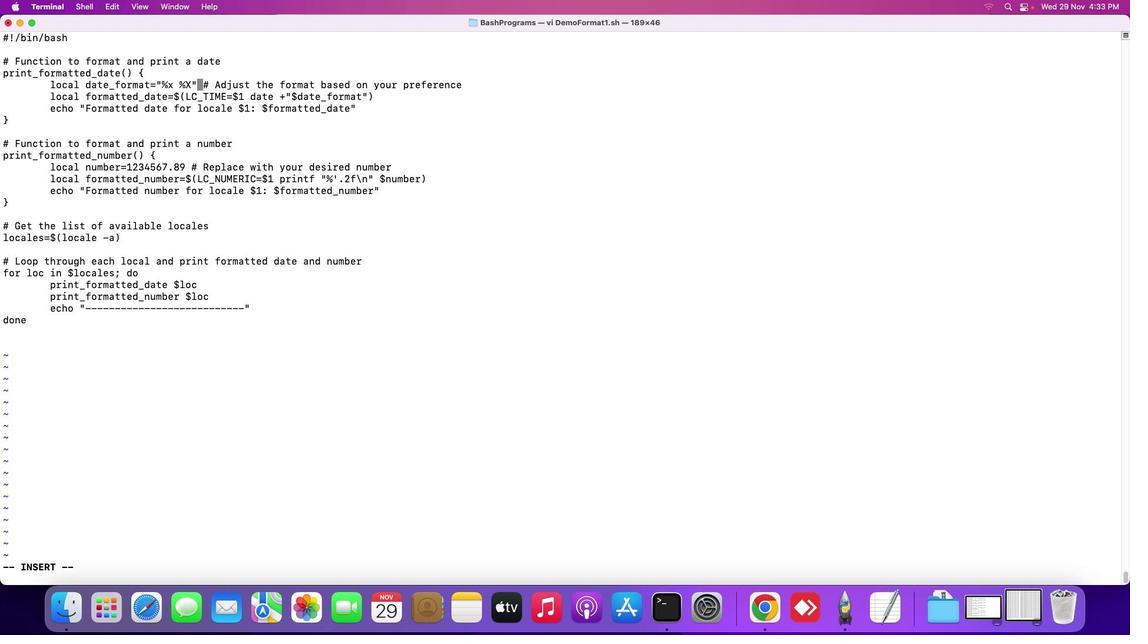 
Action: Mouse scrolled (52, 255) with delta (144, 206)
Screenshot: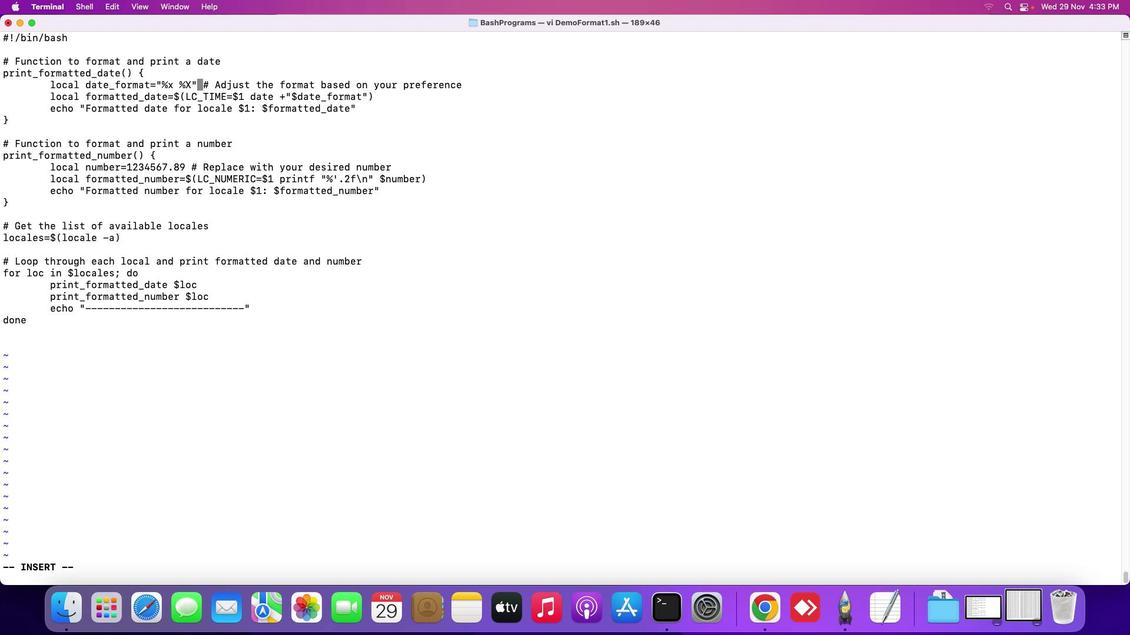 
Action: Mouse scrolled (52, 255) with delta (144, 206)
Screenshot: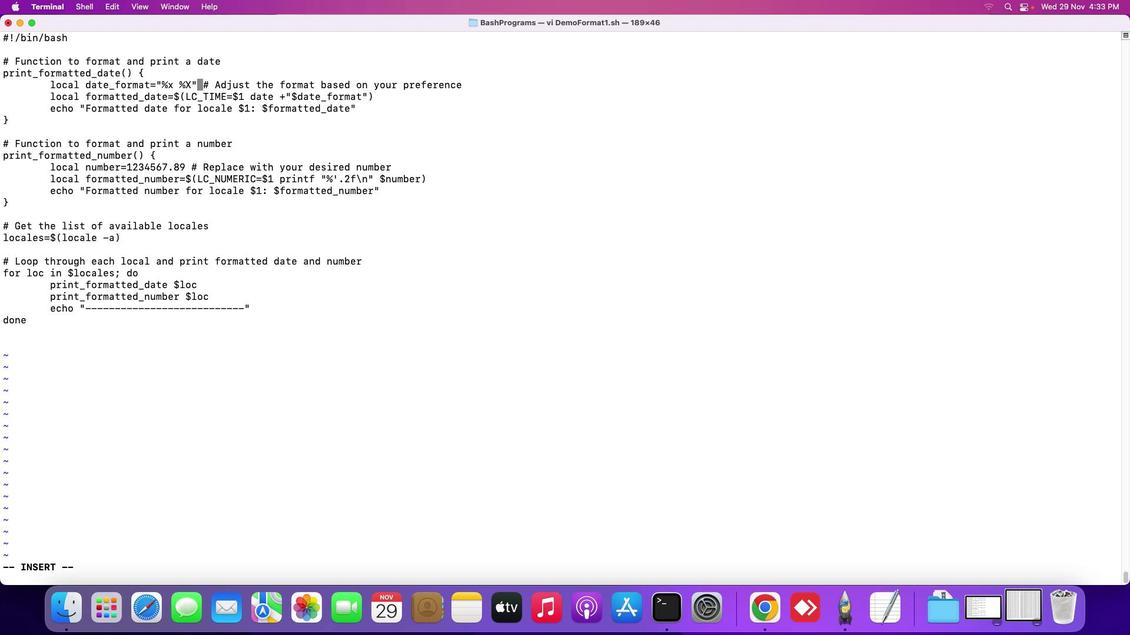
Action: Mouse scrolled (52, 255) with delta (144, 206)
Screenshot: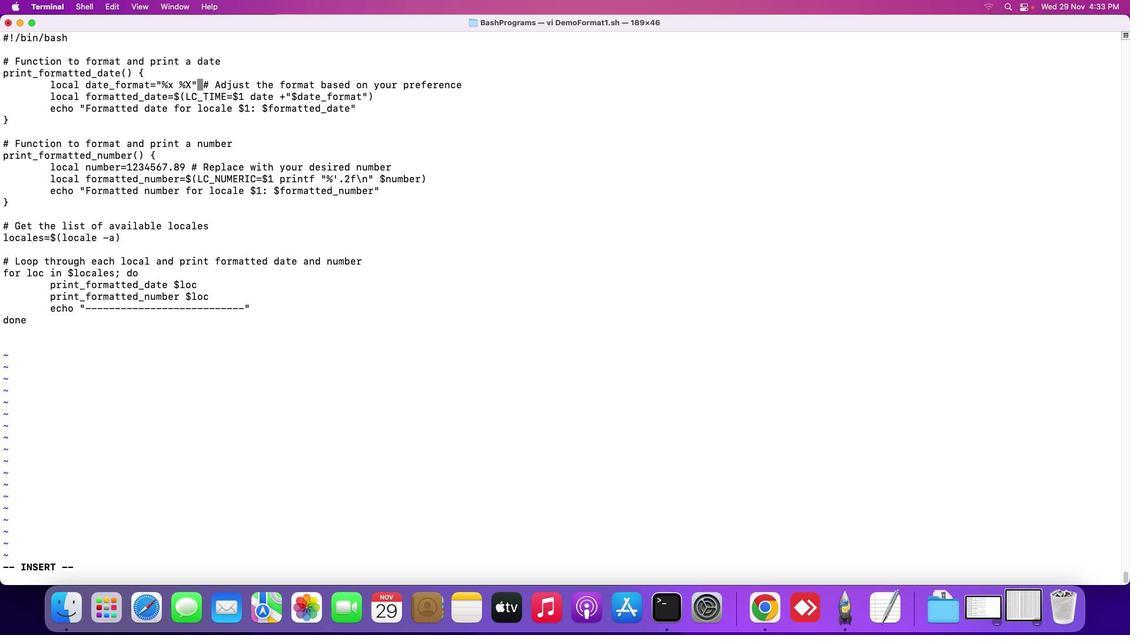 
Action: Mouse scrolled (52, 255) with delta (144, 206)
Screenshot: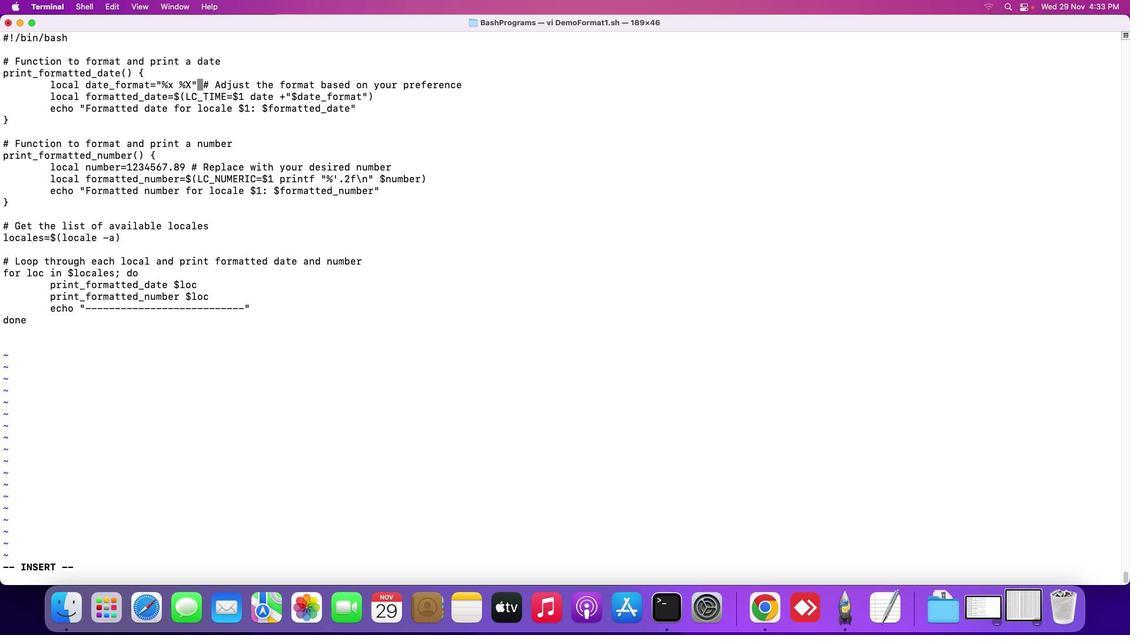 
Action: Mouse moved to (241, 226)
Screenshot: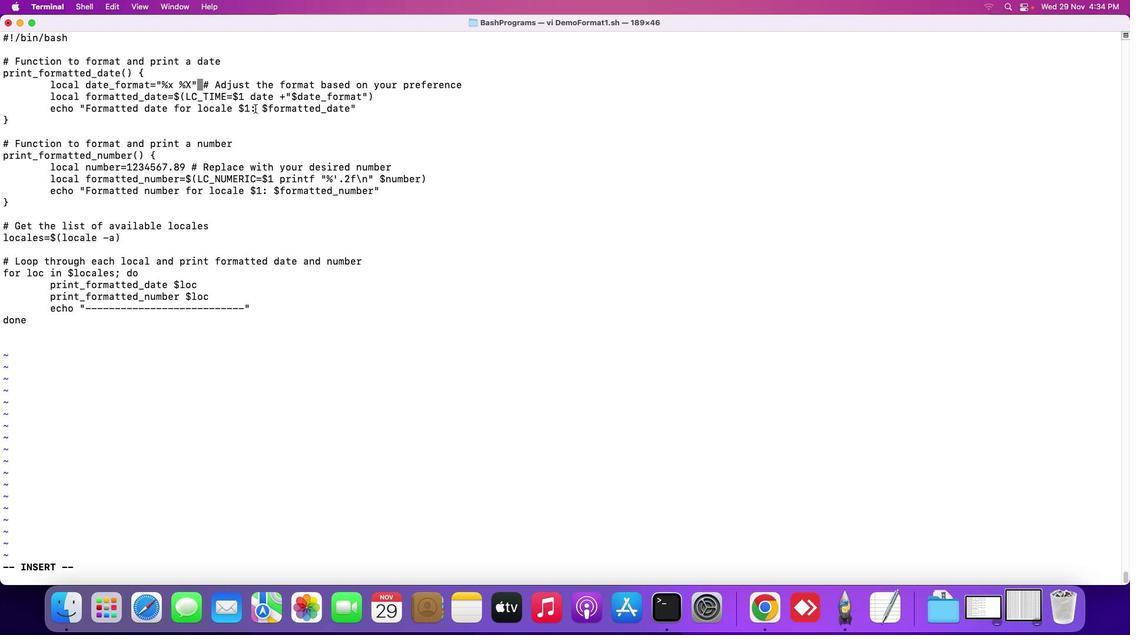 
Action: Key pressed Key.escKey.shift_r':''w''q'Key.shift_r'!'Key.enterKey.upKey.upKey.enter
Screenshot: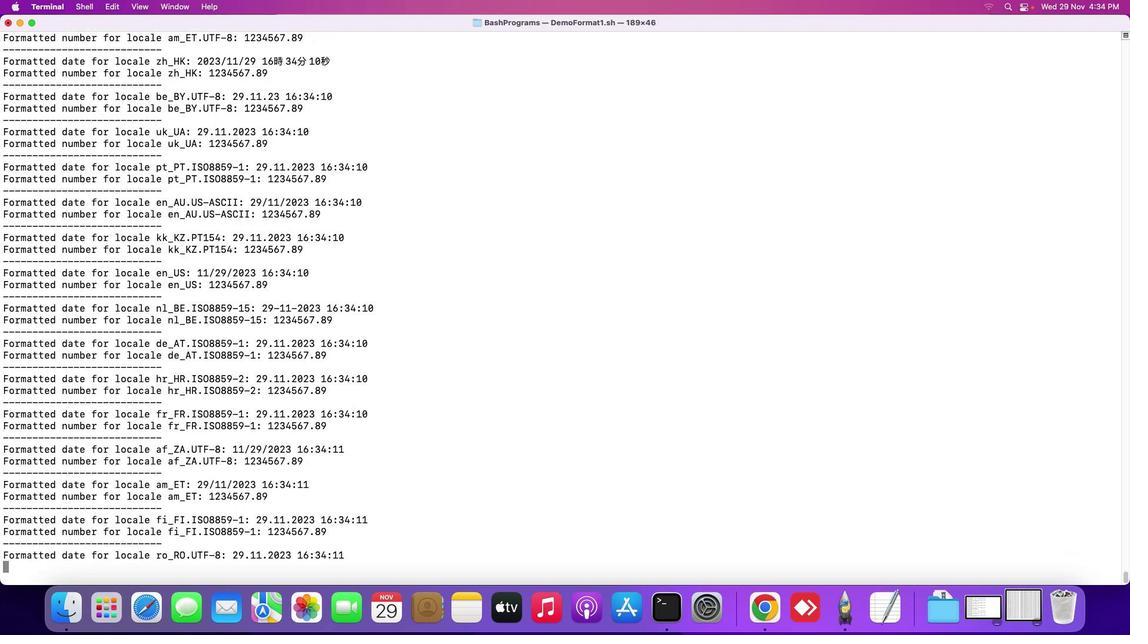 
